 Task: Find connections with filter location Kithor with filter topic #digitalmarketingwith filter profile language French with filter current company Sartorius Stedim Biotech with filter school Awadesh Pratap Singh University, Rewa with filter industry Banking with filter service category Consulting with filter keywords title DevOps Engineer
Action: Mouse moved to (308, 202)
Screenshot: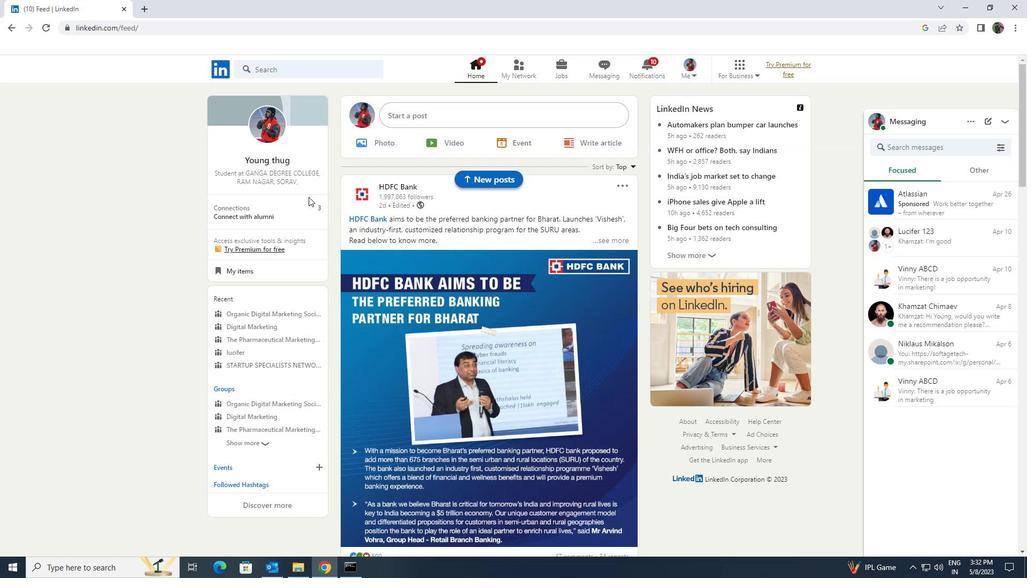 
Action: Mouse pressed left at (308, 202)
Screenshot: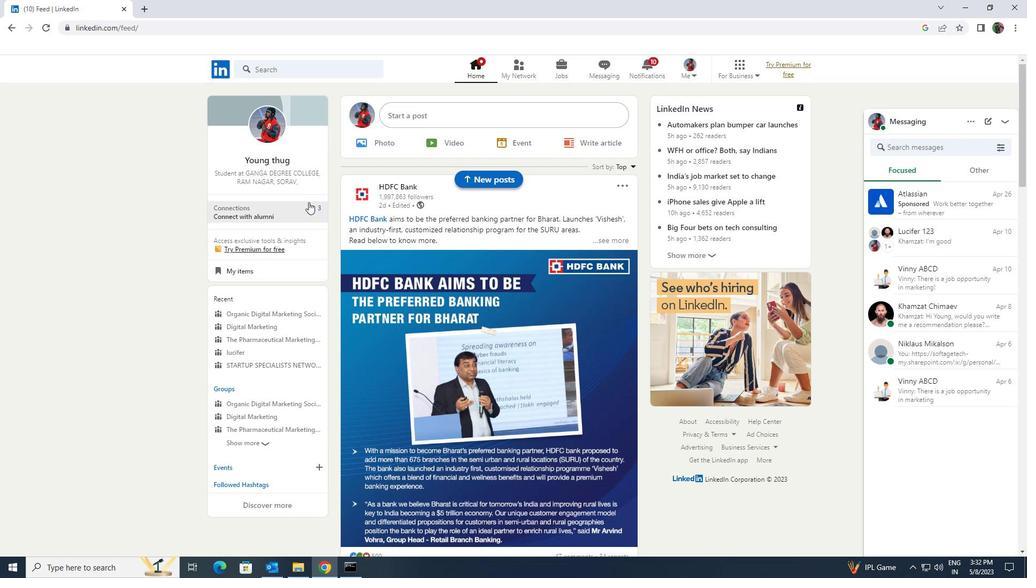
Action: Mouse moved to (320, 131)
Screenshot: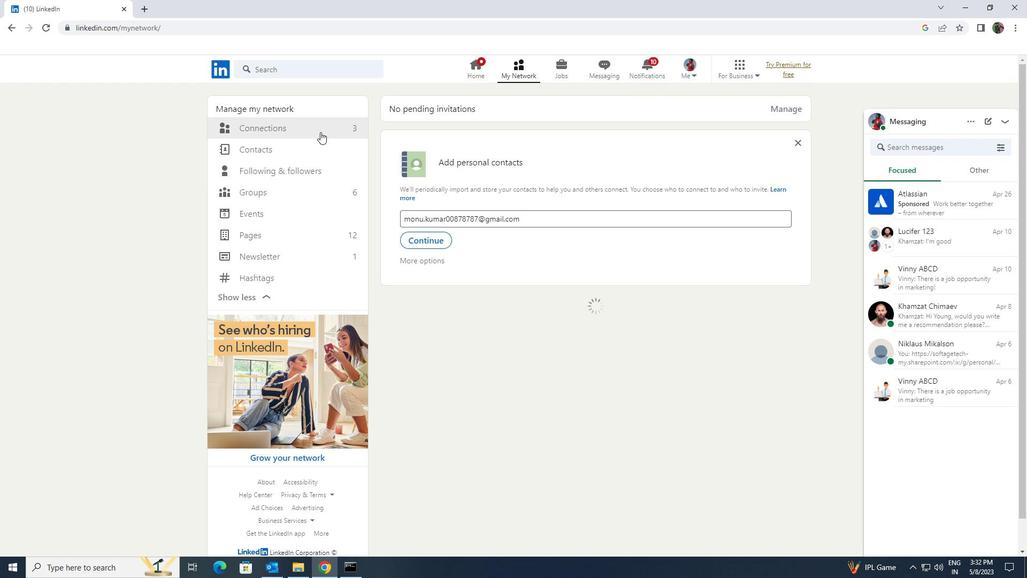 
Action: Mouse pressed left at (320, 131)
Screenshot: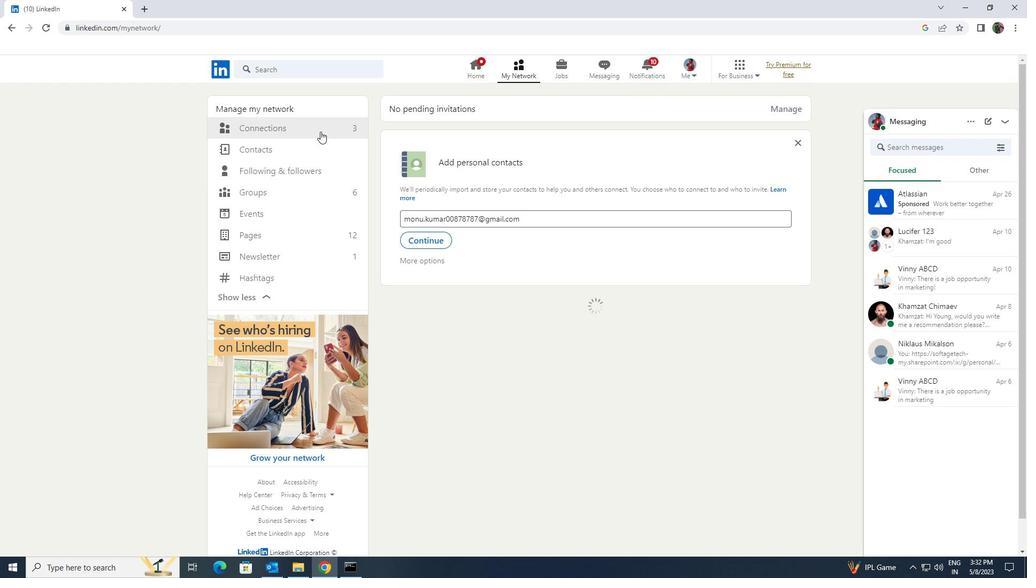
Action: Mouse moved to (574, 132)
Screenshot: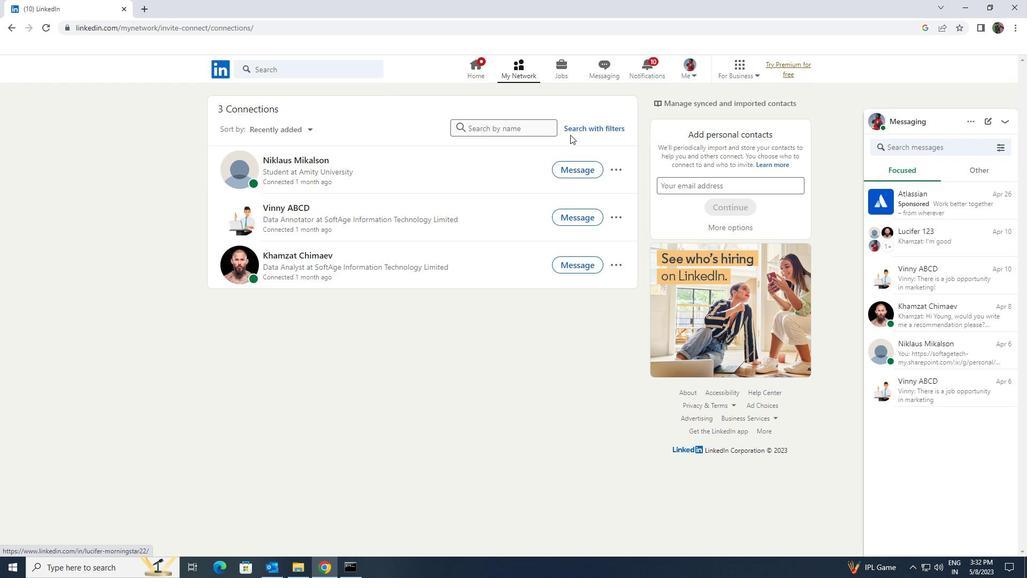 
Action: Mouse pressed left at (574, 132)
Screenshot: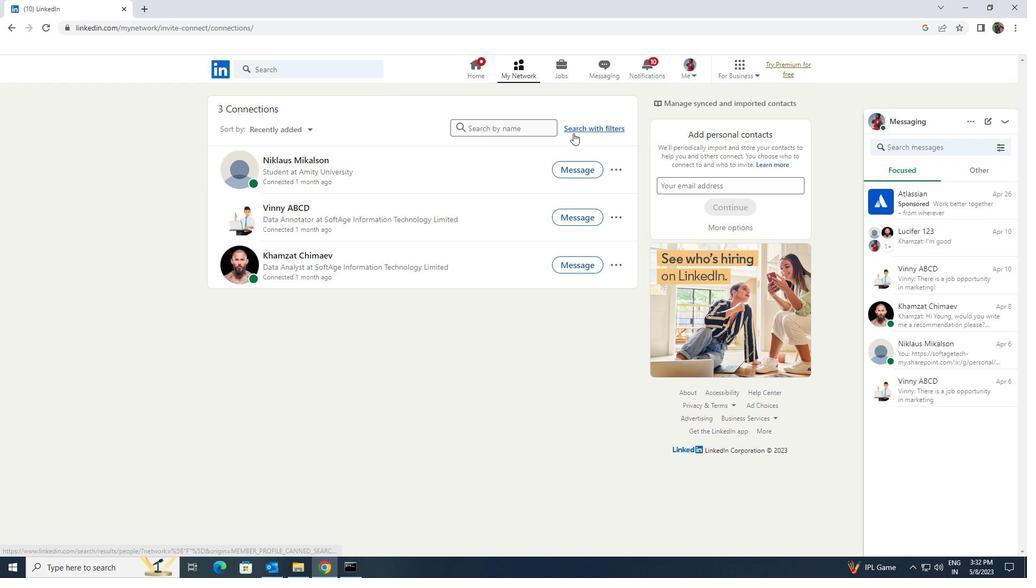 
Action: Mouse moved to (552, 99)
Screenshot: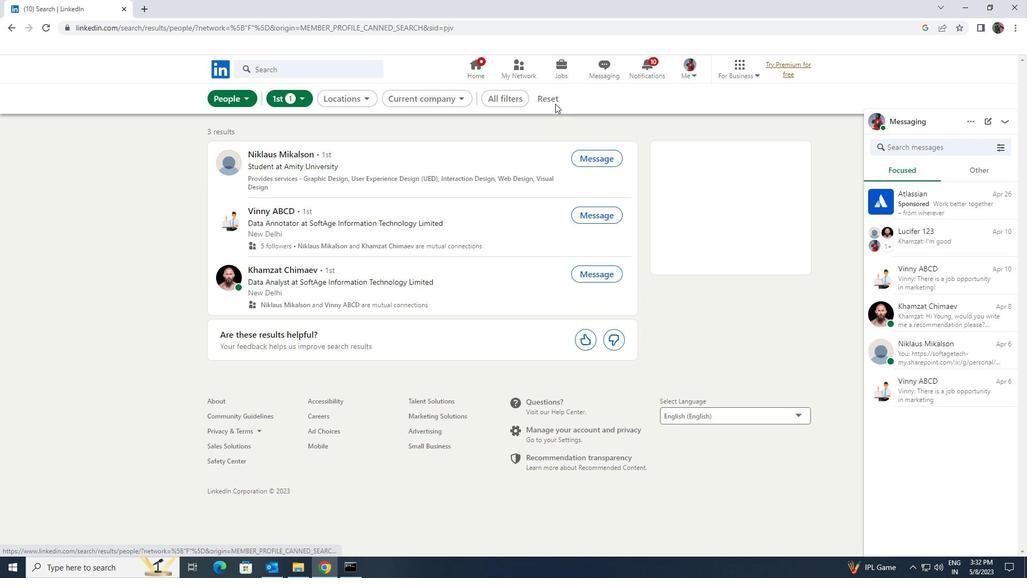 
Action: Mouse pressed left at (552, 99)
Screenshot: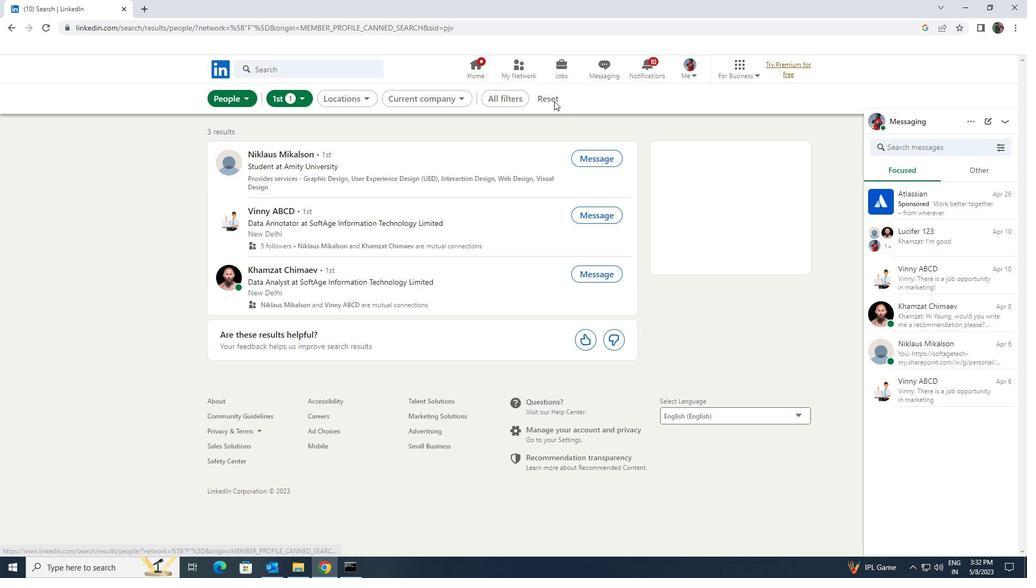 
Action: Mouse moved to (541, 102)
Screenshot: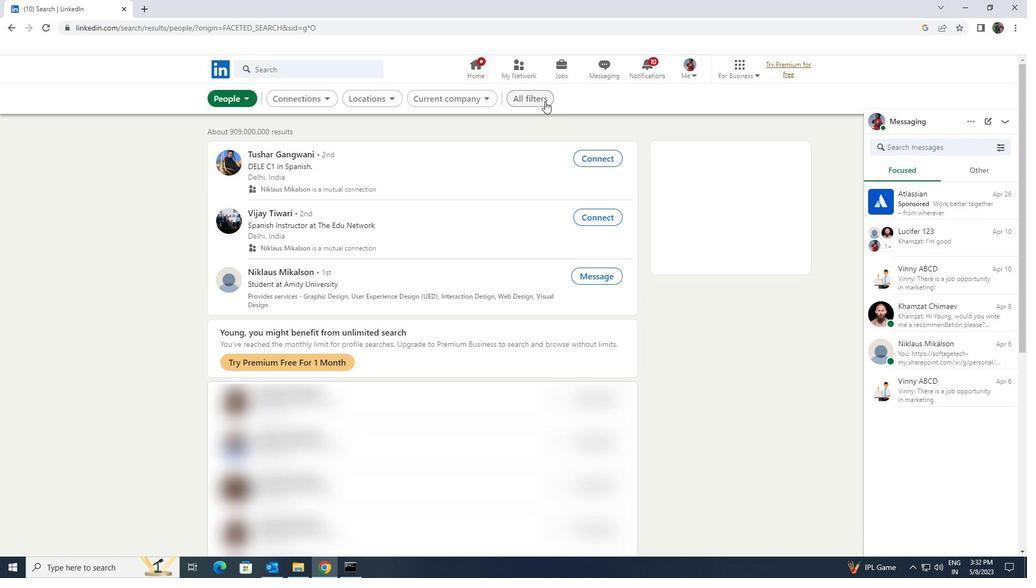 
Action: Mouse pressed left at (541, 102)
Screenshot: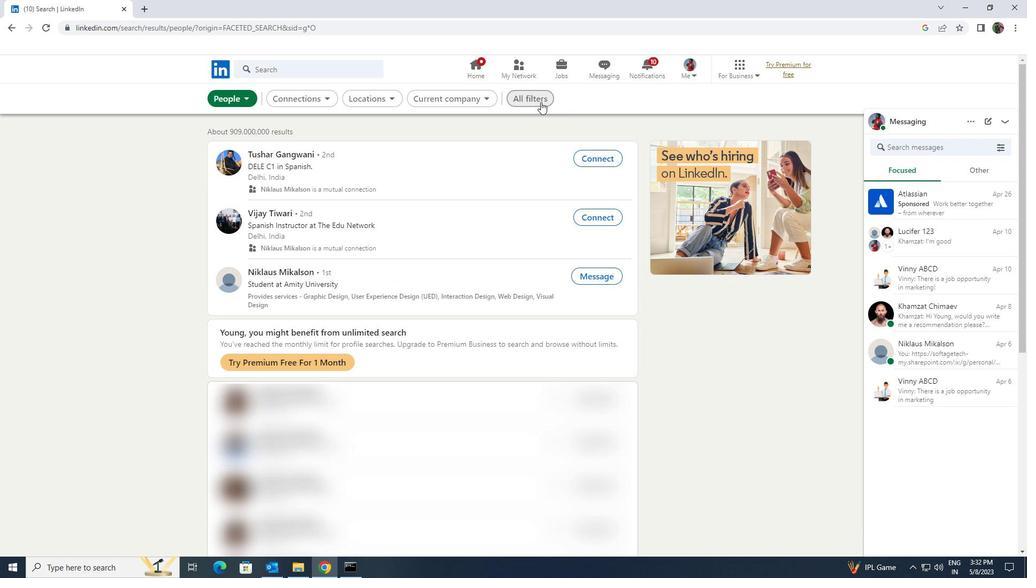 
Action: Mouse moved to (882, 418)
Screenshot: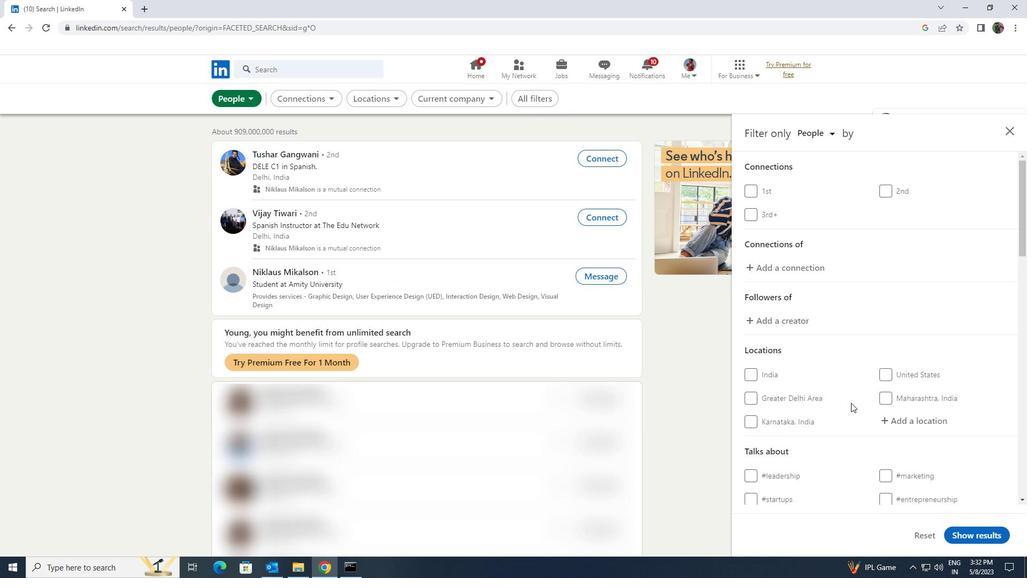 
Action: Mouse pressed left at (882, 418)
Screenshot: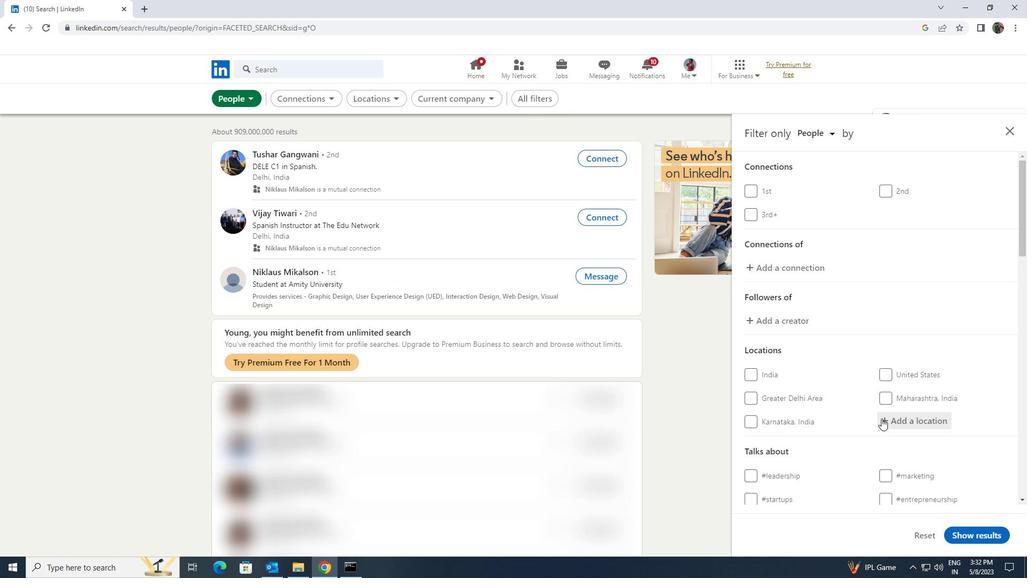 
Action: Key pressed <Key.shift>KITHOR
Screenshot: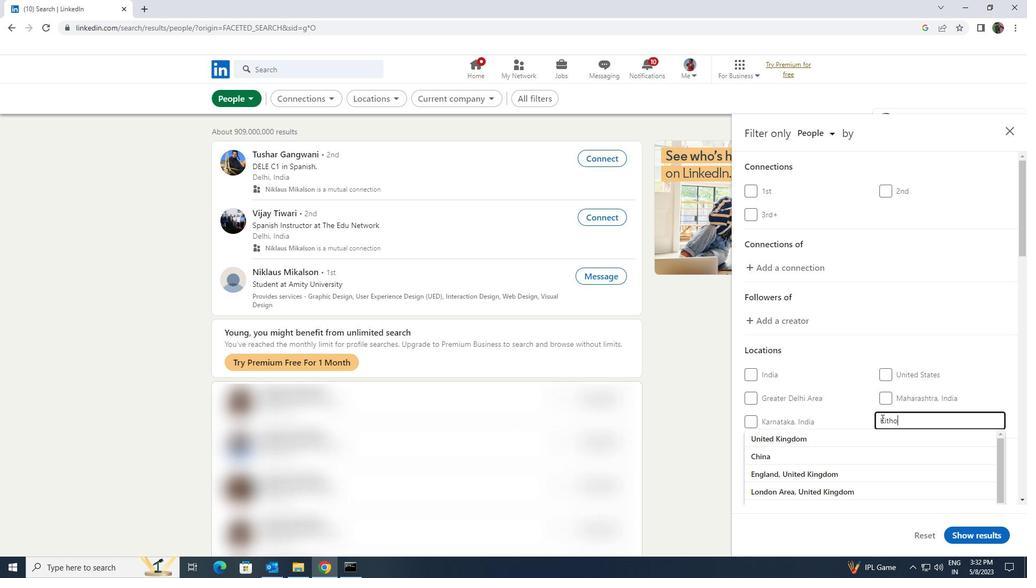 
Action: Mouse moved to (883, 418)
Screenshot: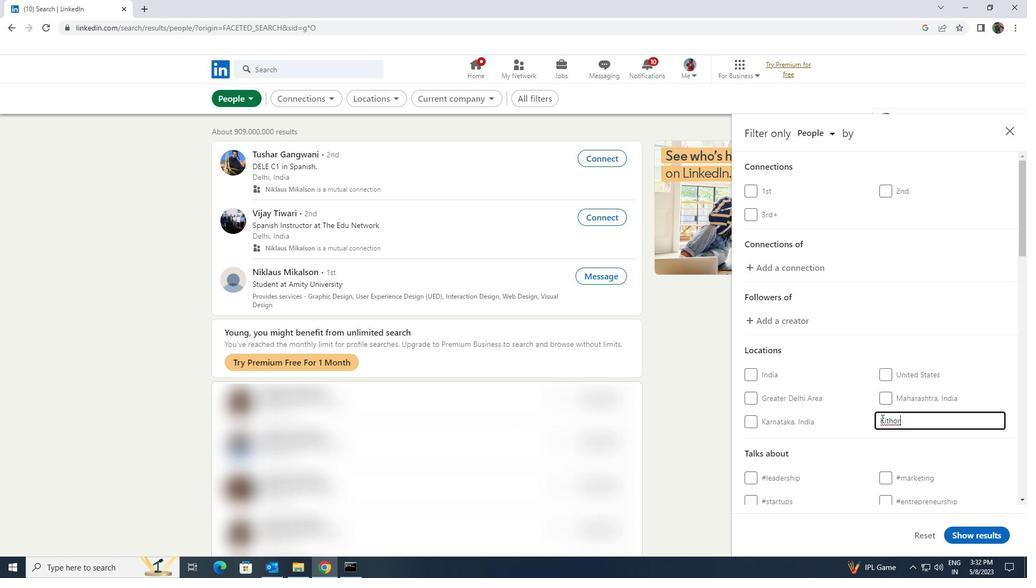 
Action: Mouse scrolled (883, 418) with delta (0, 0)
Screenshot: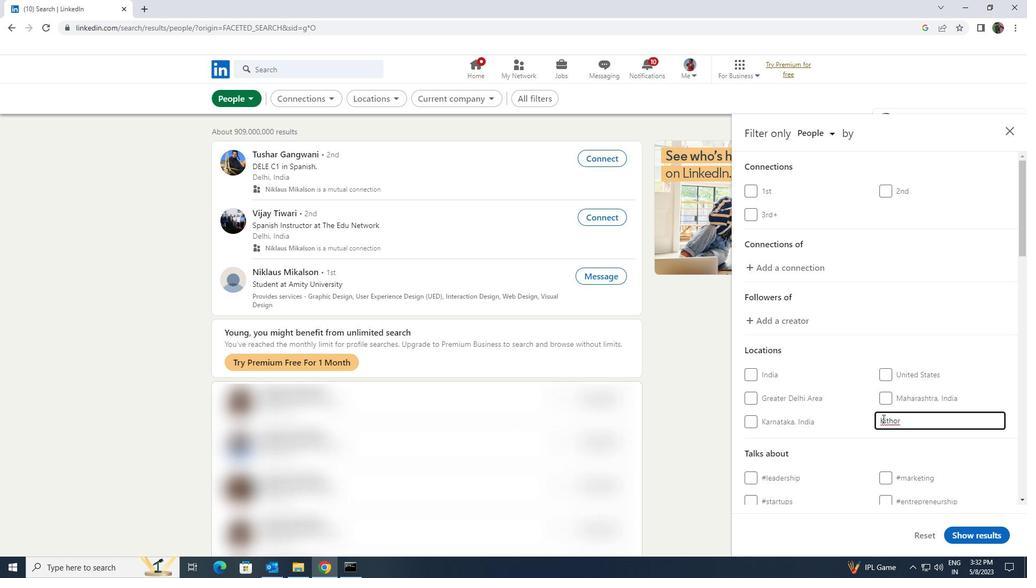 
Action: Mouse moved to (884, 418)
Screenshot: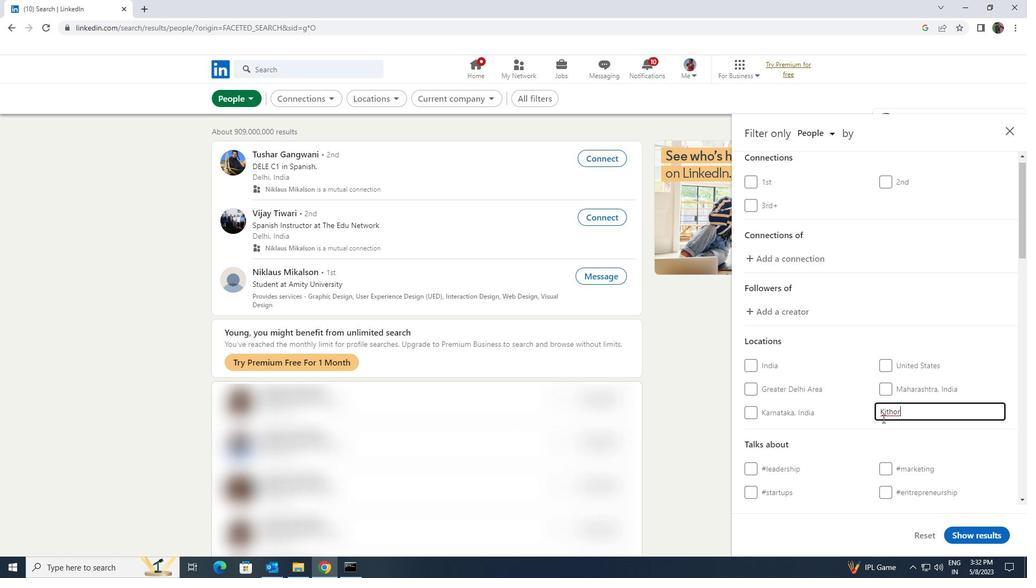 
Action: Mouse scrolled (884, 418) with delta (0, 0)
Screenshot: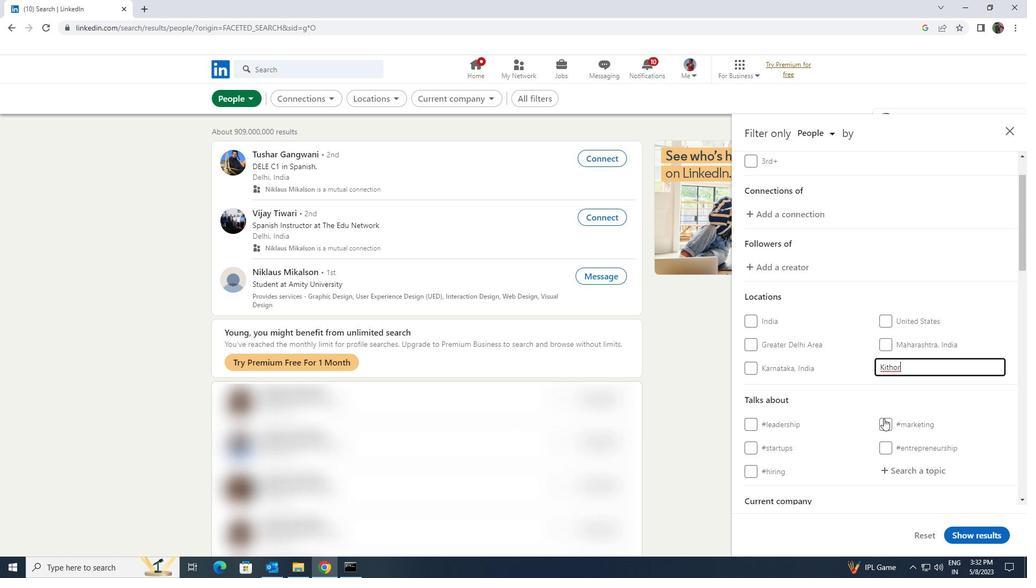 
Action: Mouse moved to (887, 423)
Screenshot: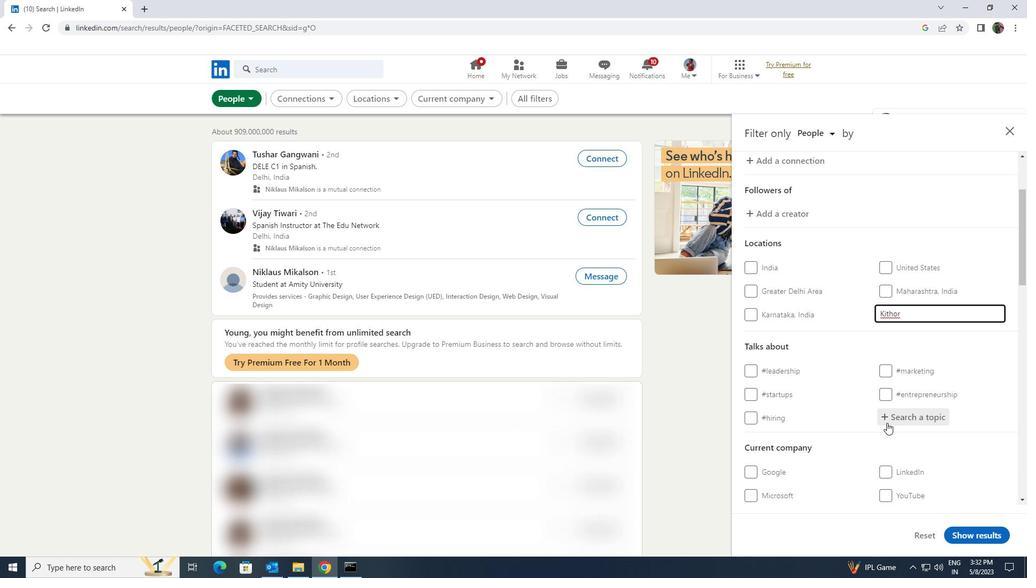 
Action: Mouse pressed left at (887, 423)
Screenshot: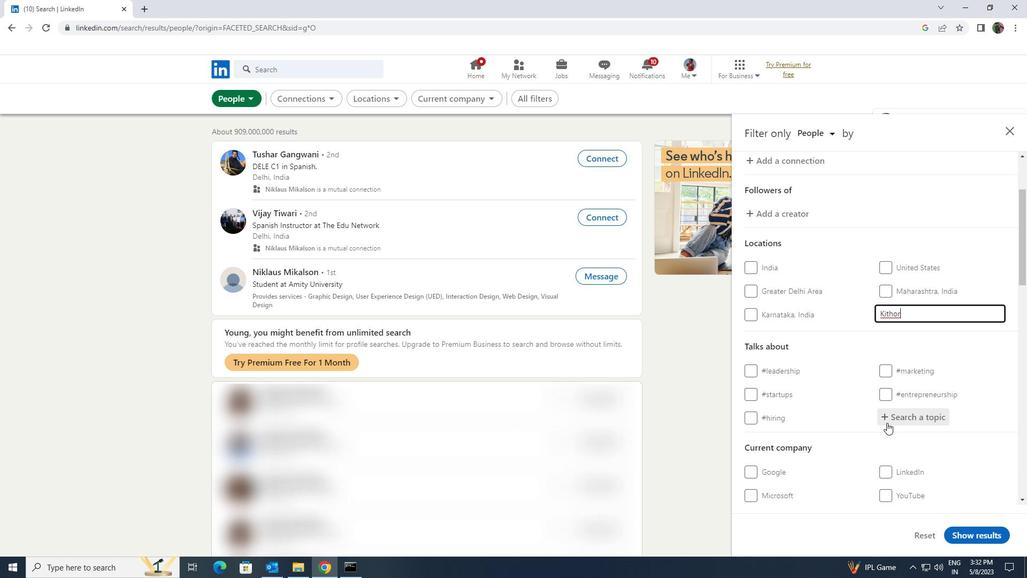 
Action: Key pressed <Key.shift>DIGITALMARKETING
Screenshot: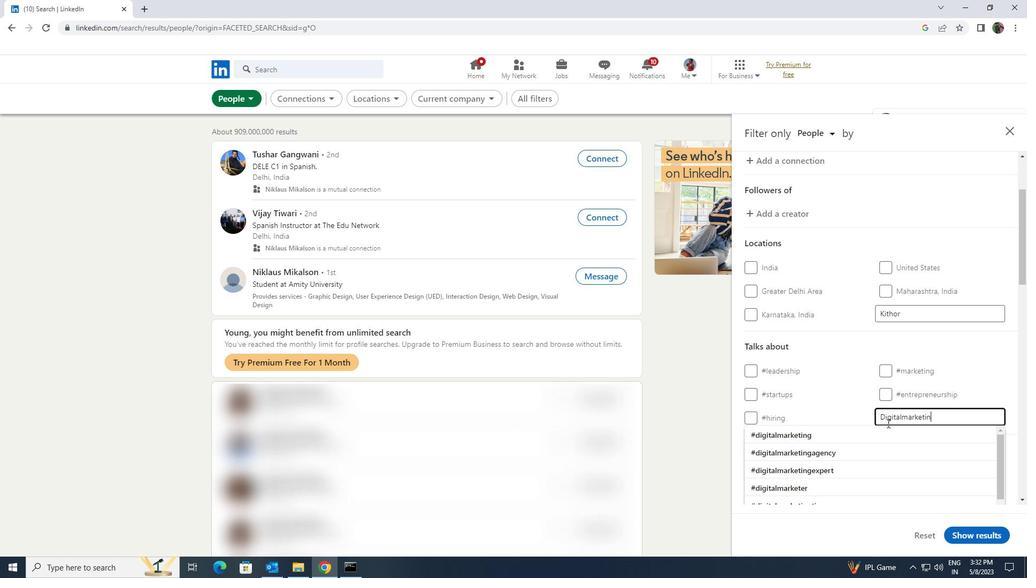
Action: Mouse moved to (887, 432)
Screenshot: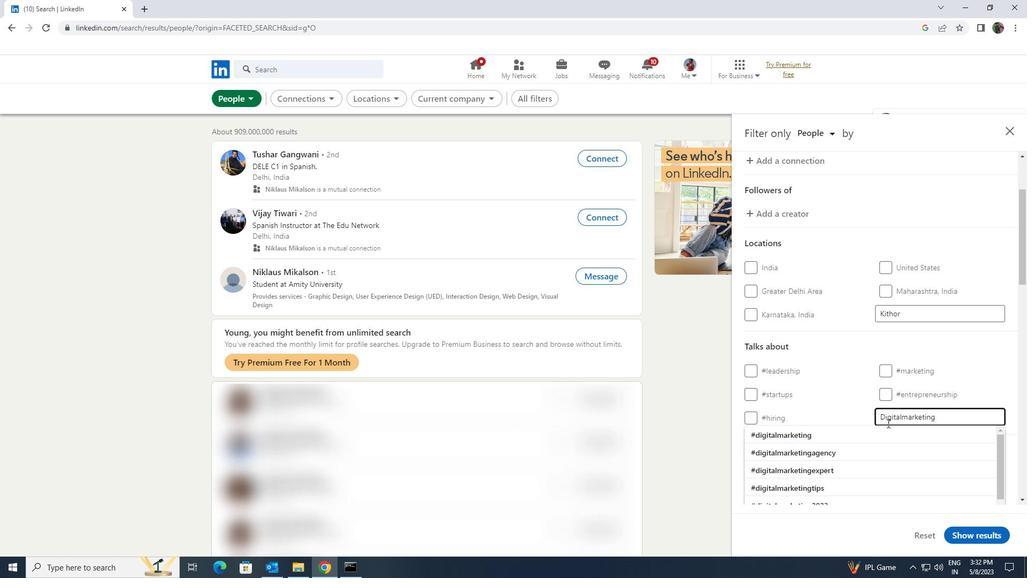 
Action: Mouse pressed left at (887, 432)
Screenshot: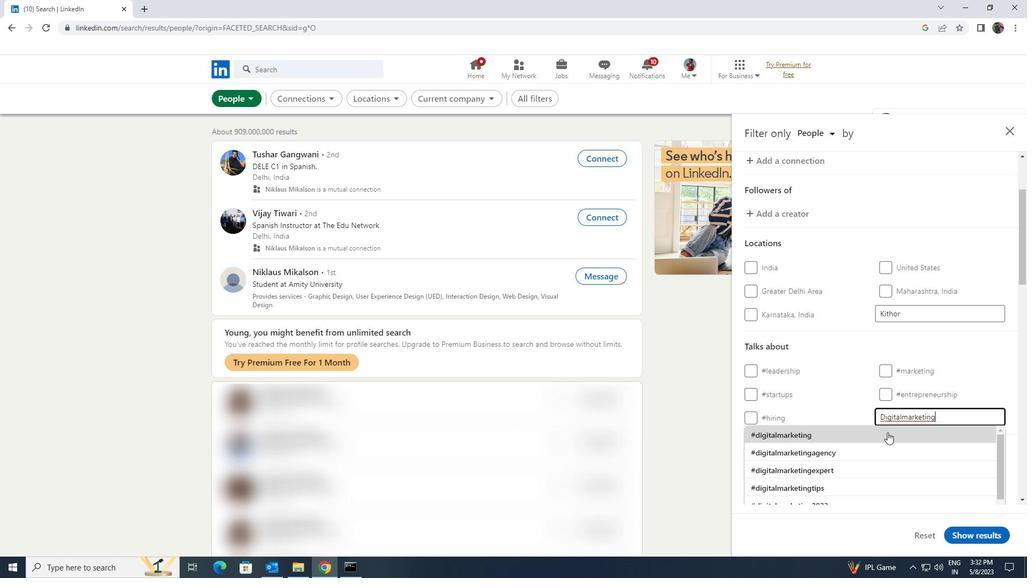 
Action: Mouse moved to (887, 432)
Screenshot: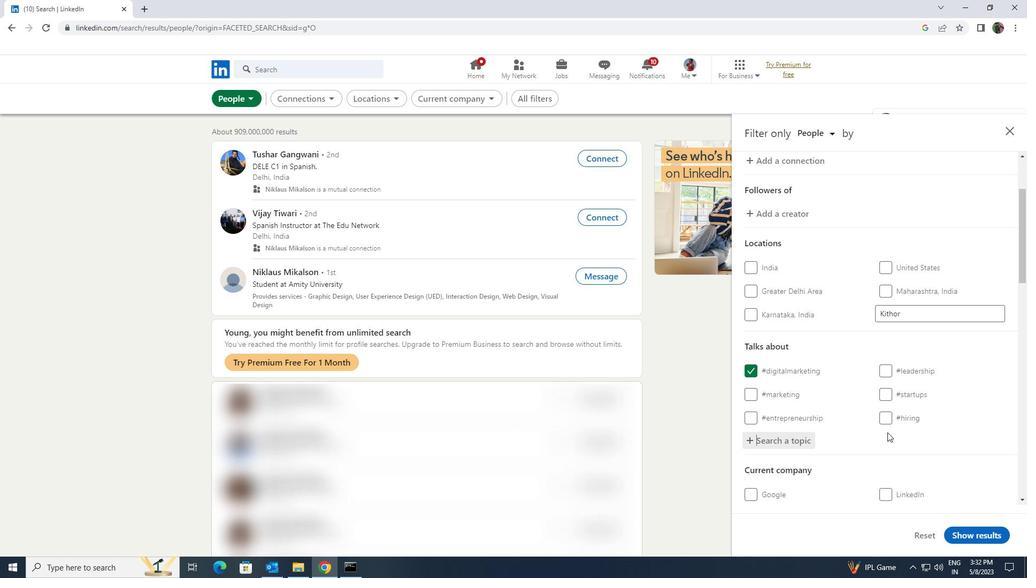 
Action: Mouse scrolled (887, 431) with delta (0, 0)
Screenshot: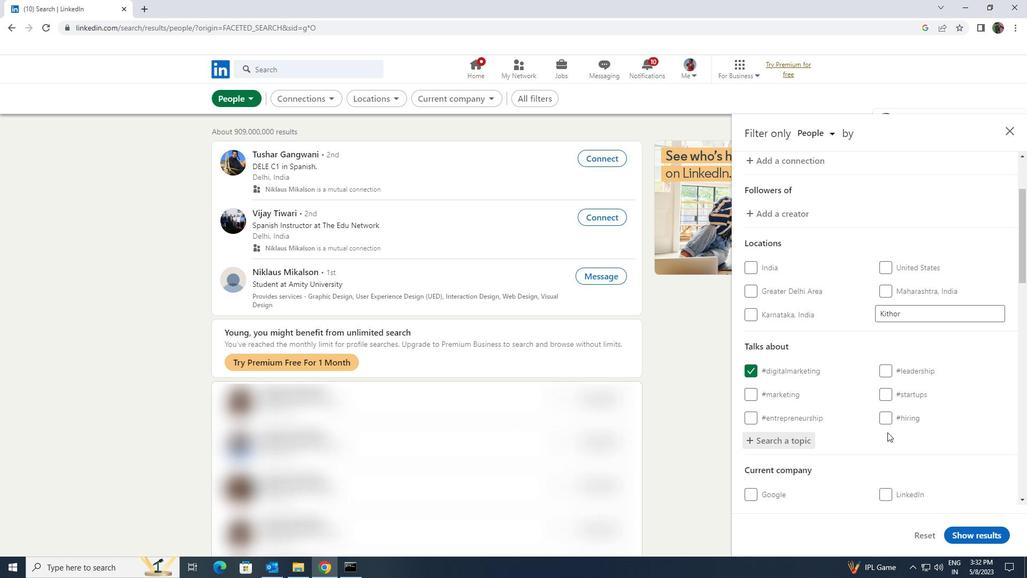 
Action: Mouse scrolled (887, 431) with delta (0, 0)
Screenshot: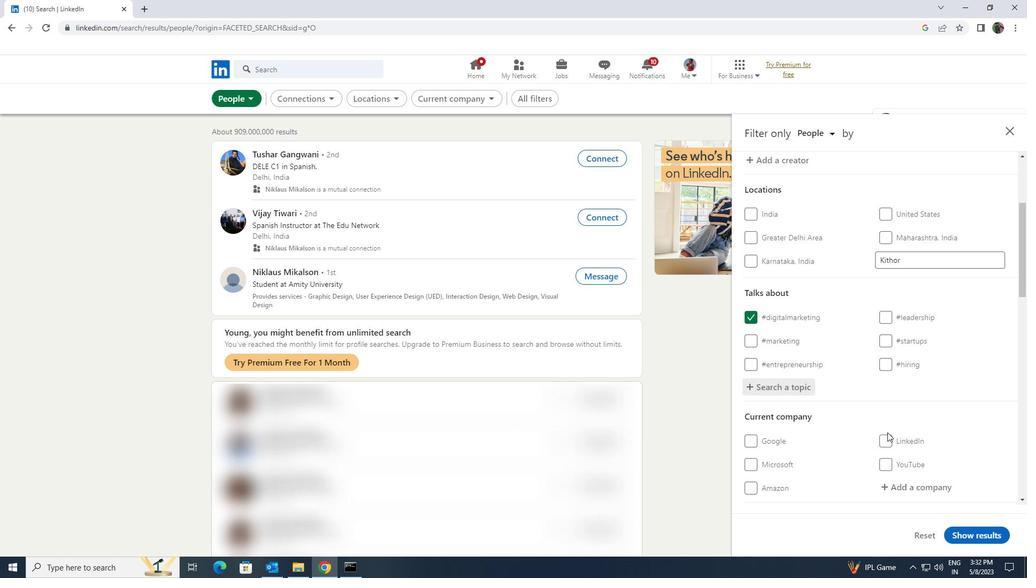 
Action: Mouse scrolled (887, 431) with delta (0, 0)
Screenshot: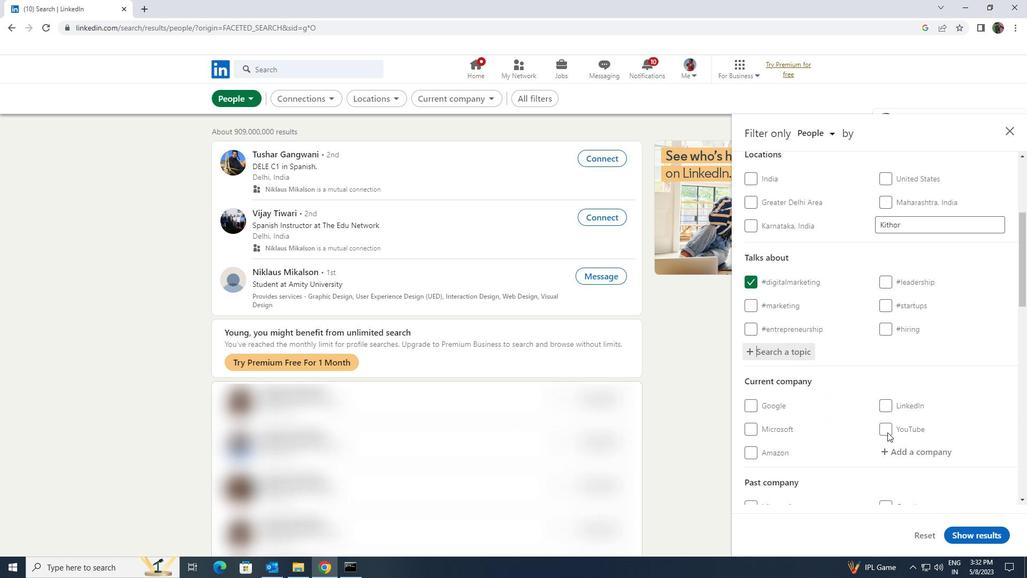 
Action: Mouse scrolled (887, 431) with delta (0, 0)
Screenshot: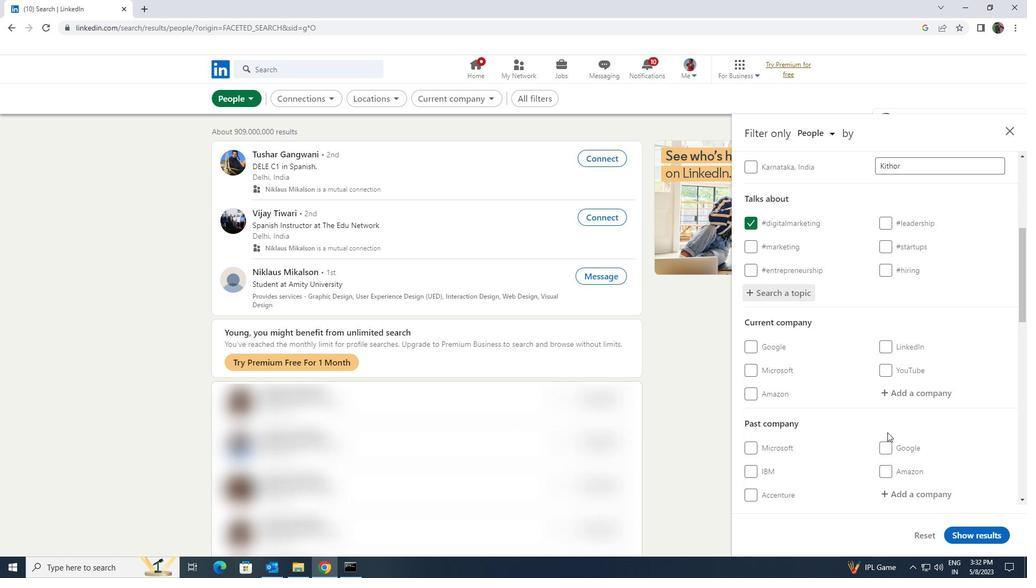 
Action: Mouse scrolled (887, 431) with delta (0, 0)
Screenshot: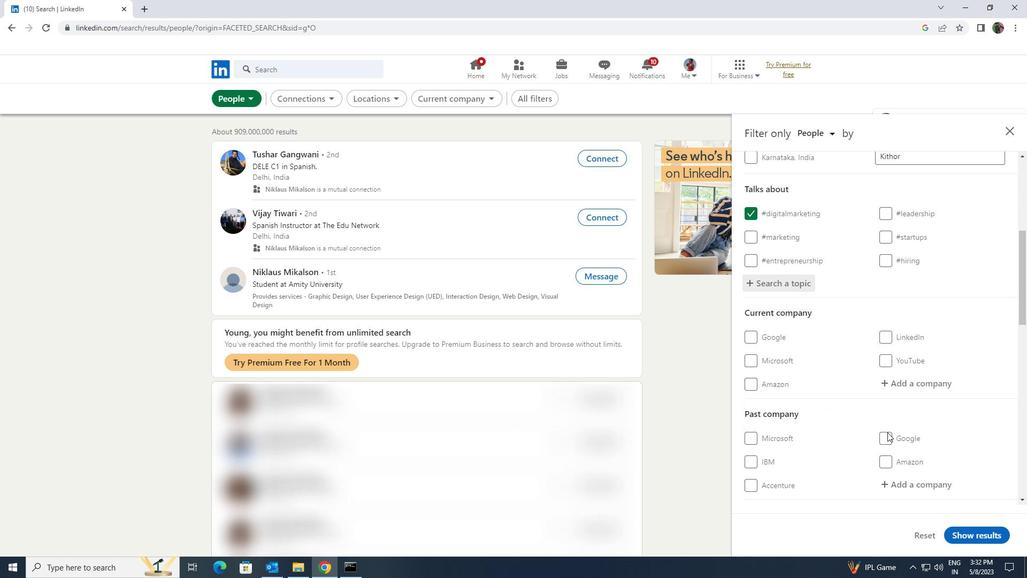 
Action: Mouse scrolled (887, 431) with delta (0, 0)
Screenshot: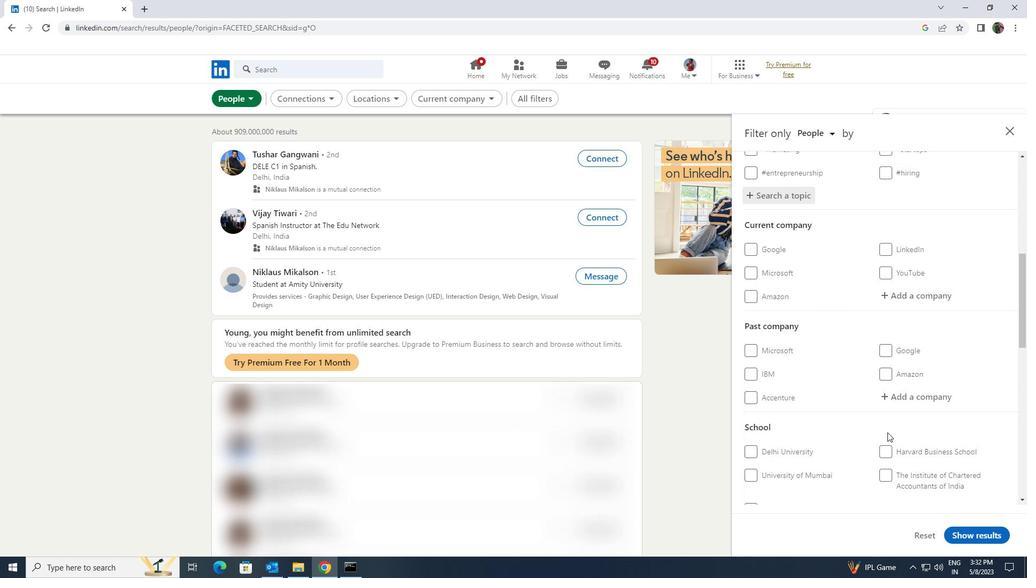 
Action: Mouse scrolled (887, 431) with delta (0, 0)
Screenshot: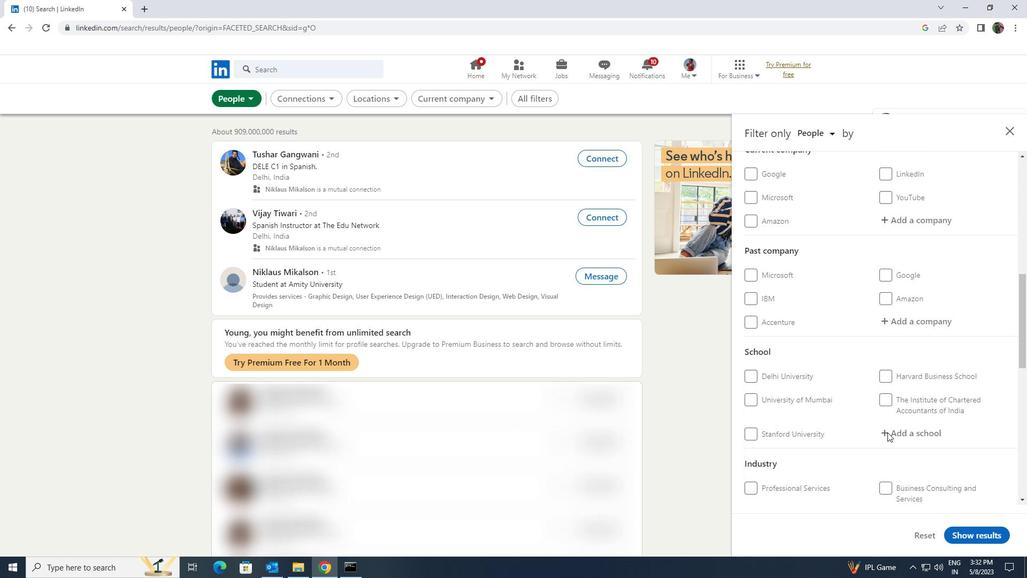 
Action: Mouse moved to (889, 432)
Screenshot: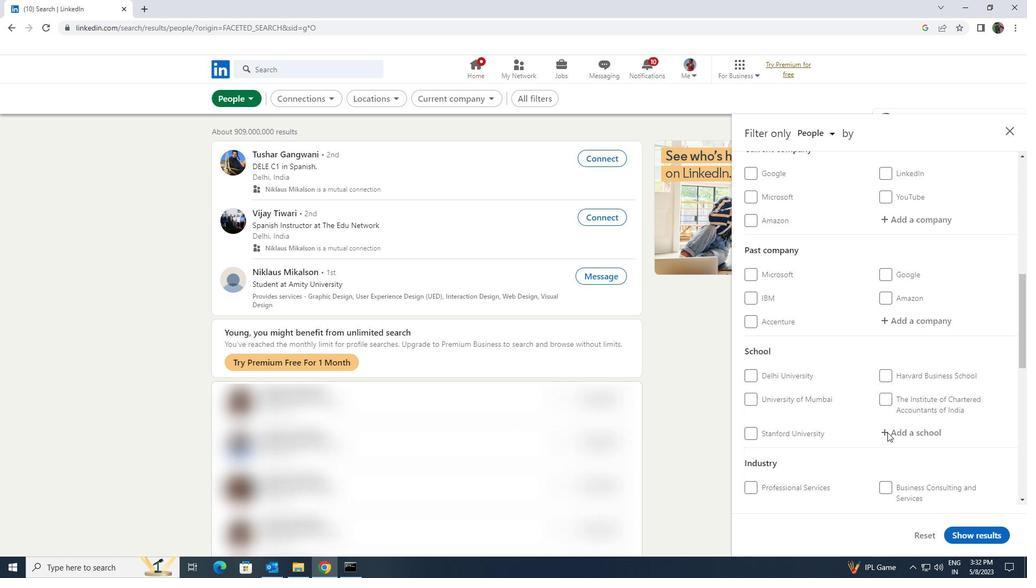 
Action: Mouse scrolled (889, 432) with delta (0, 0)
Screenshot: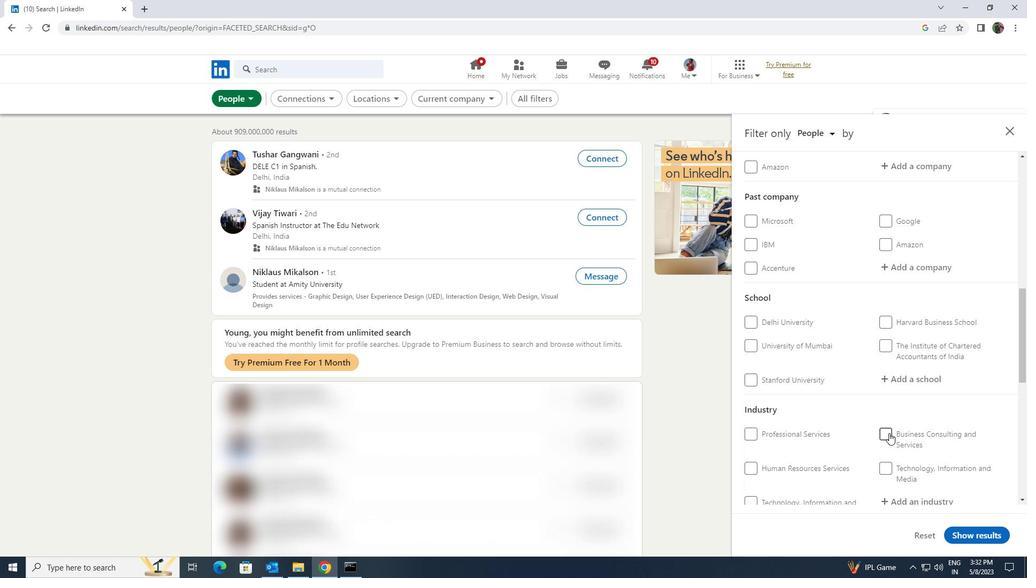 
Action: Mouse scrolled (889, 432) with delta (0, 0)
Screenshot: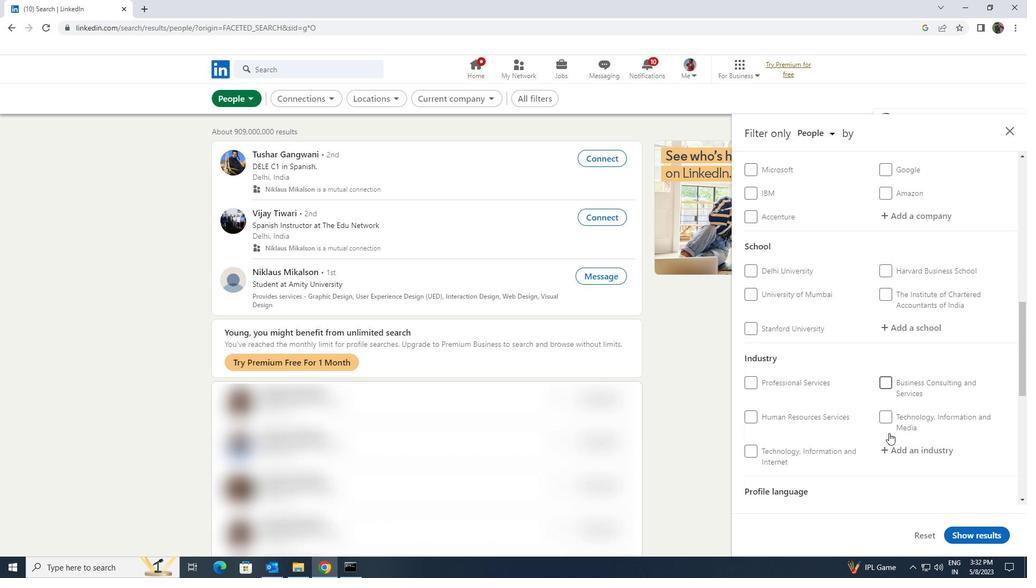 
Action: Mouse moved to (885, 464)
Screenshot: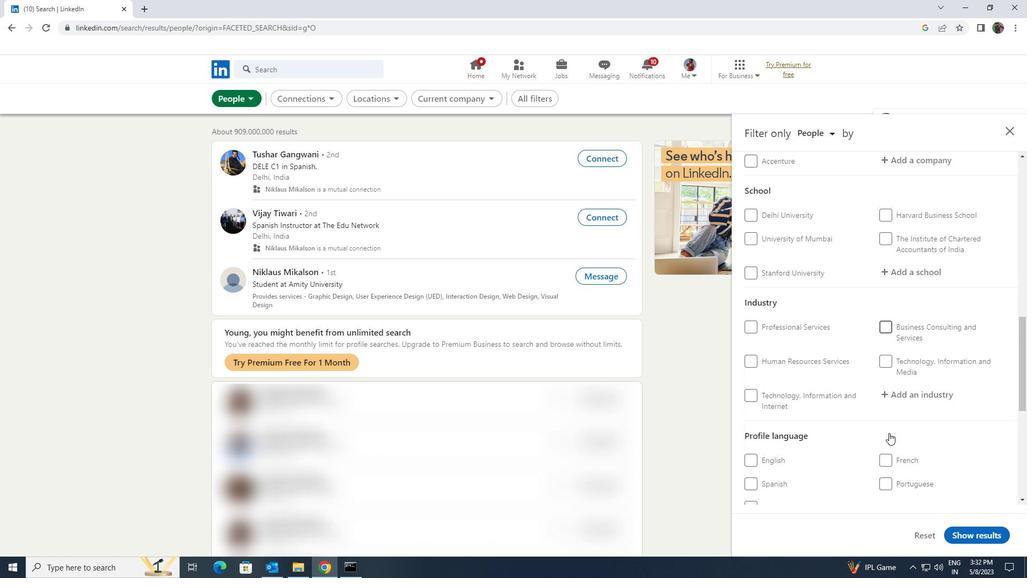 
Action: Mouse pressed left at (885, 464)
Screenshot: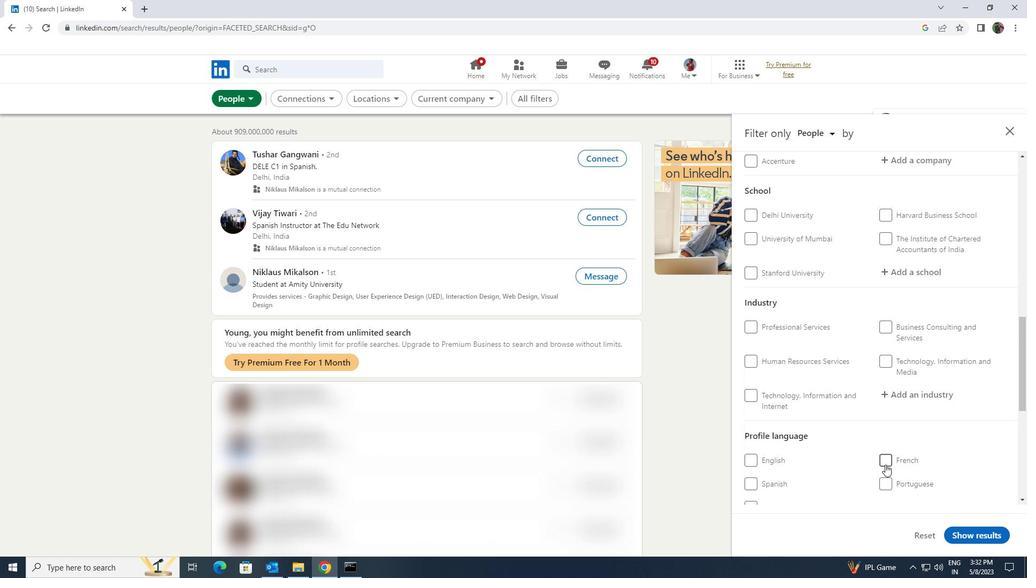 
Action: Mouse scrolled (885, 465) with delta (0, 0)
Screenshot: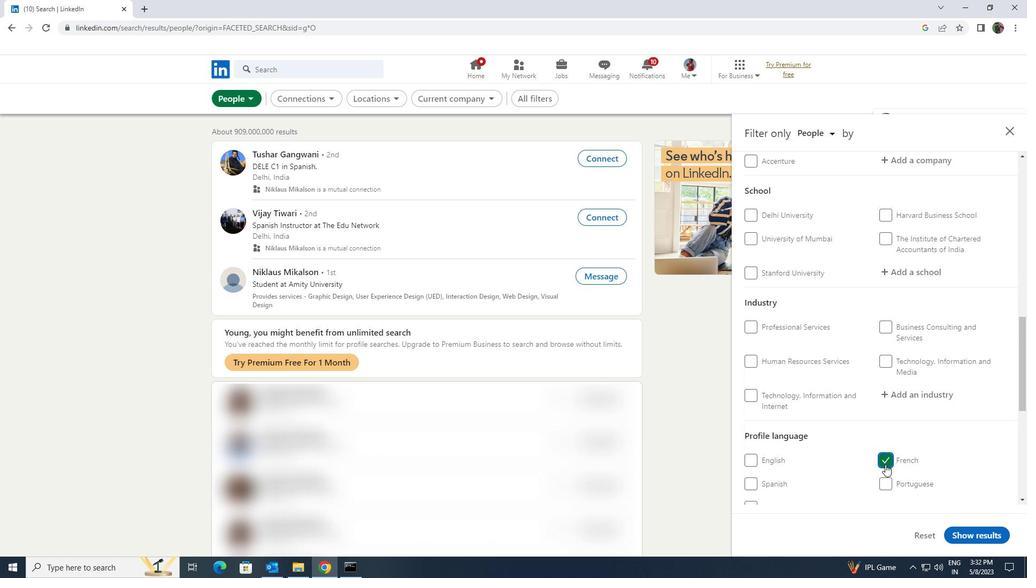 
Action: Mouse scrolled (885, 465) with delta (0, 0)
Screenshot: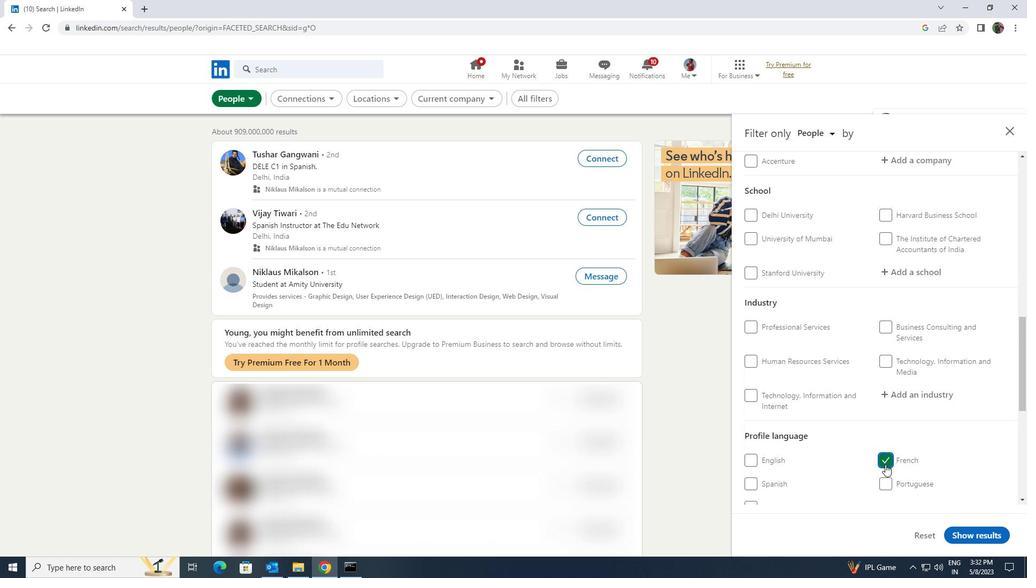 
Action: Mouse scrolled (885, 465) with delta (0, 0)
Screenshot: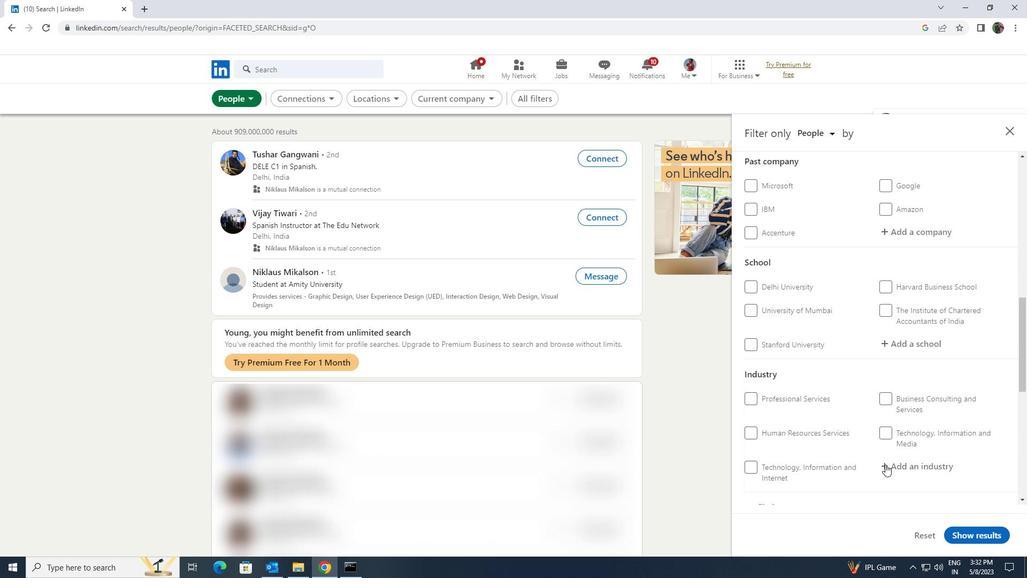 
Action: Mouse scrolled (885, 465) with delta (0, 0)
Screenshot: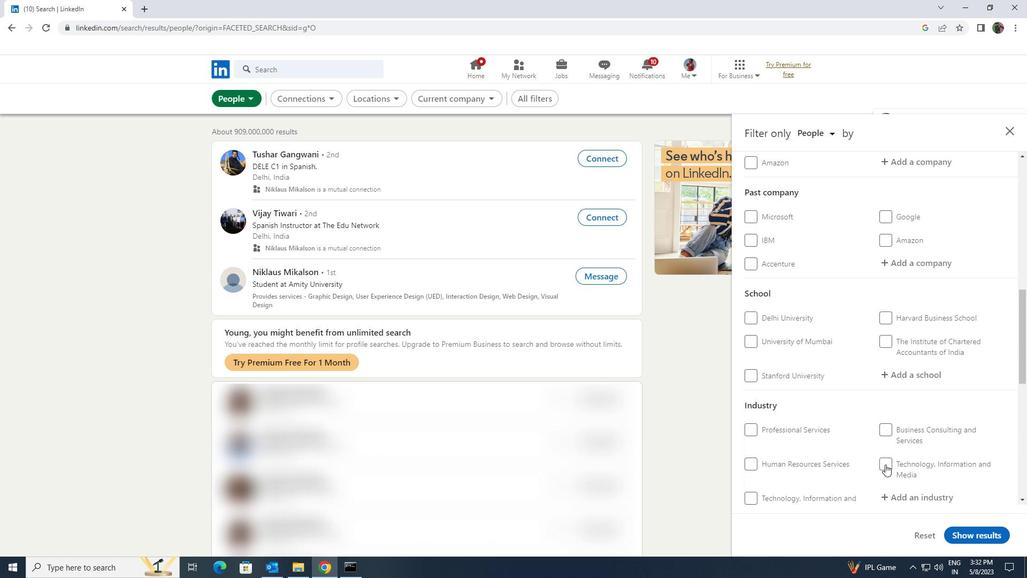 
Action: Mouse scrolled (885, 465) with delta (0, 0)
Screenshot: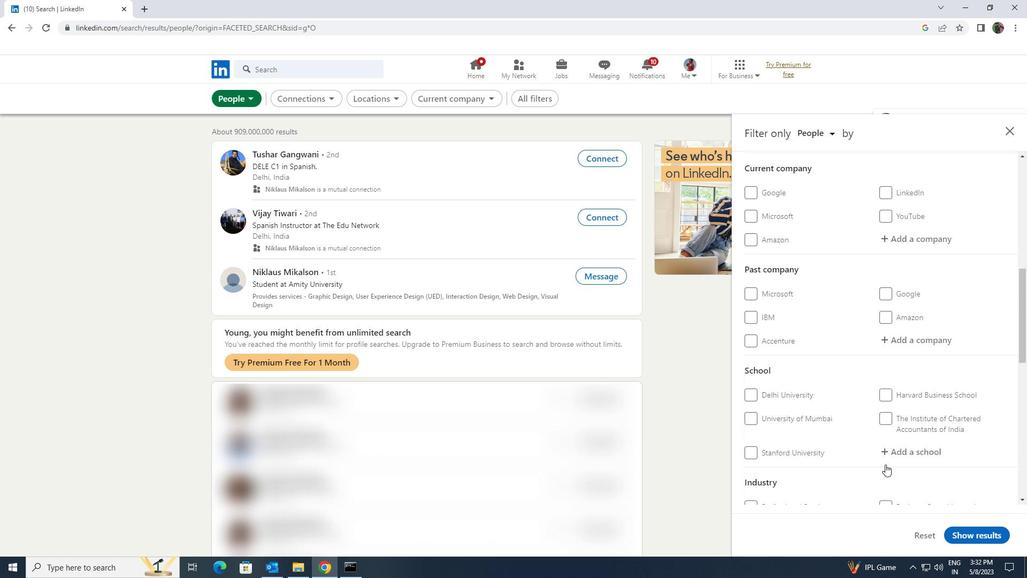 
Action: Mouse scrolled (885, 465) with delta (0, 0)
Screenshot: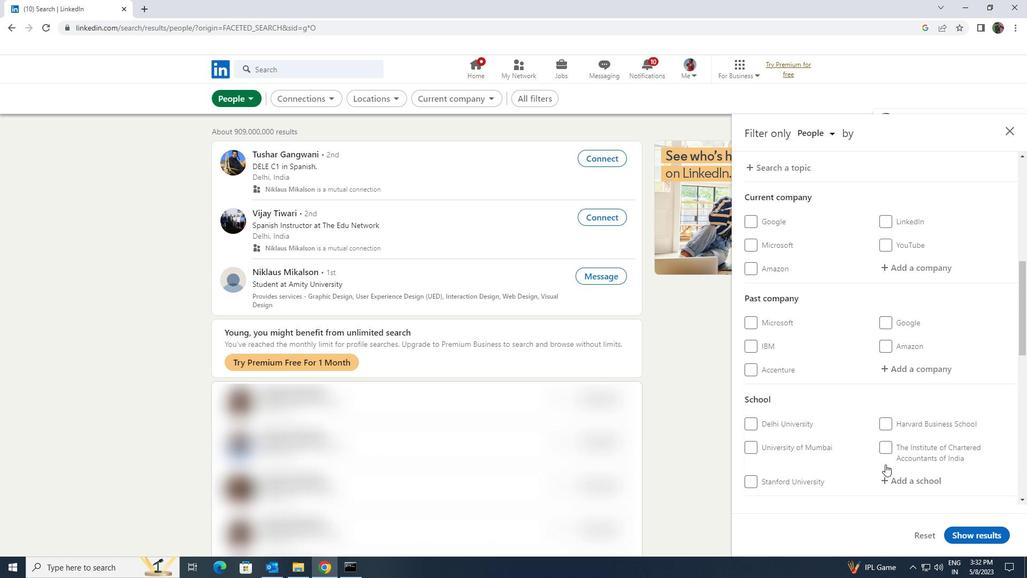 
Action: Mouse scrolled (885, 465) with delta (0, 0)
Screenshot: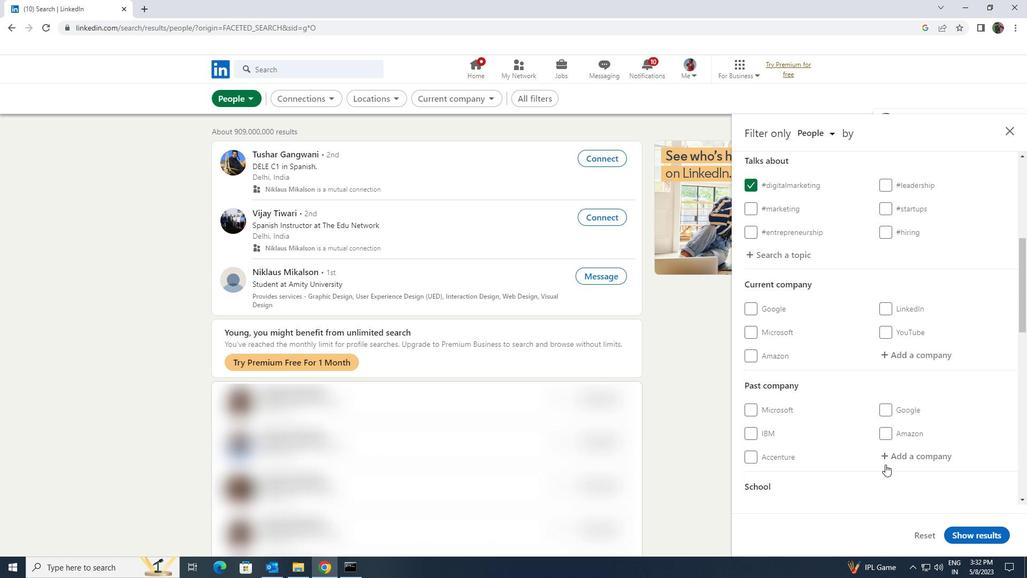 
Action: Mouse moved to (889, 439)
Screenshot: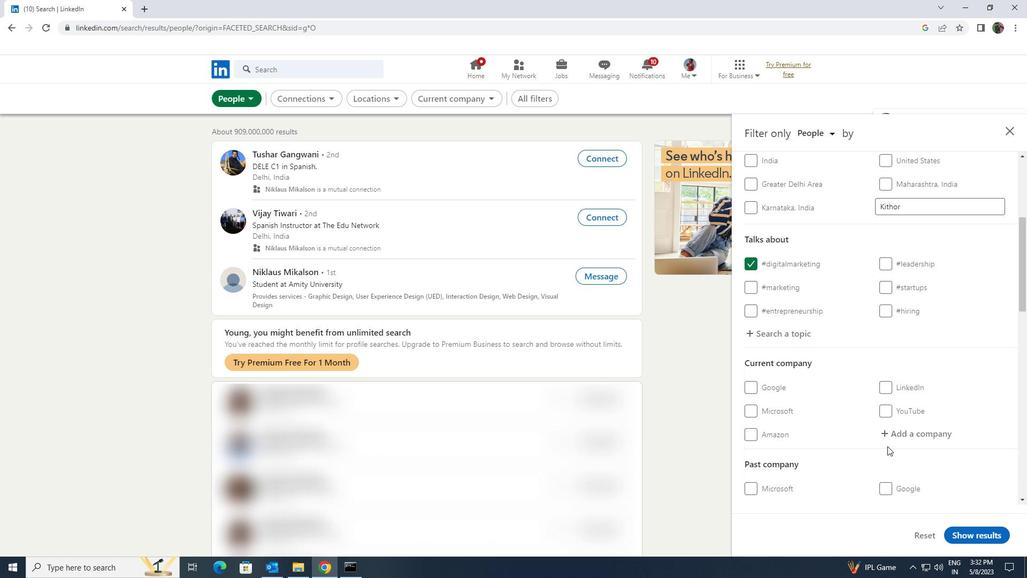 
Action: Mouse pressed left at (889, 439)
Screenshot: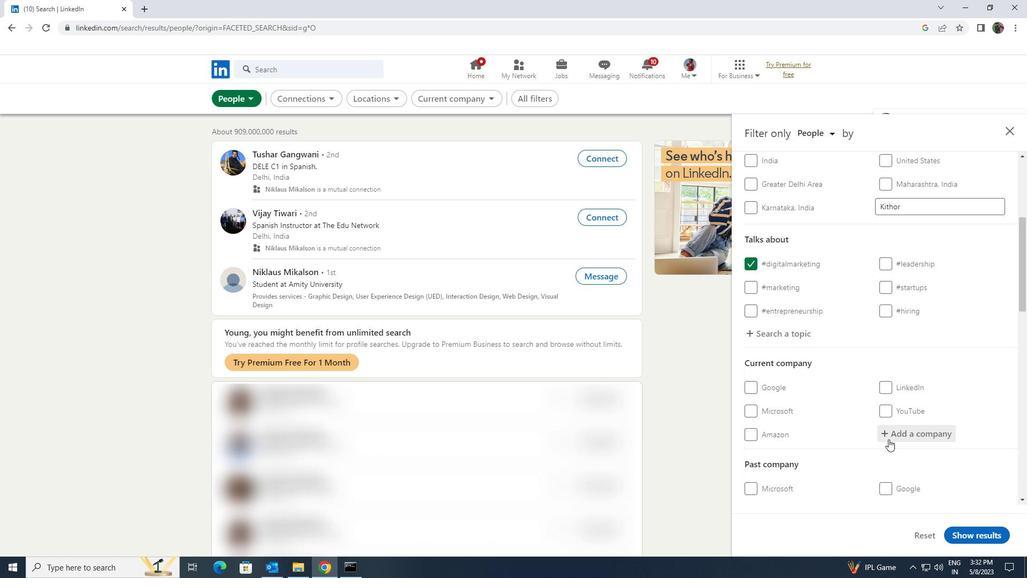 
Action: Key pressed <Key.shift><Key.shift><Key.shift><Key.shift><Key.shift><Key.shift><Key.shift><Key.shift>SARTORIUS
Screenshot: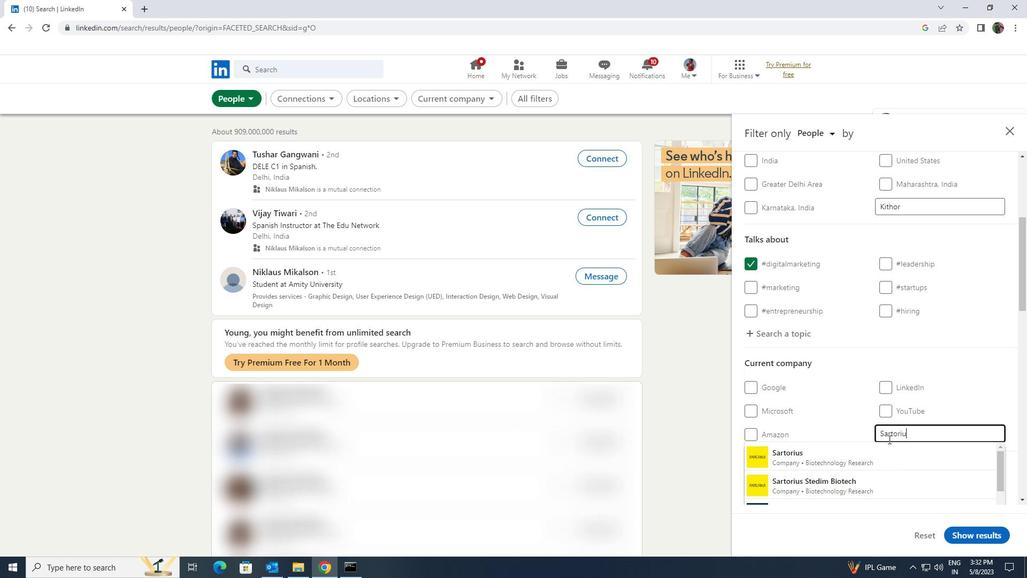 
Action: Mouse moved to (885, 472)
Screenshot: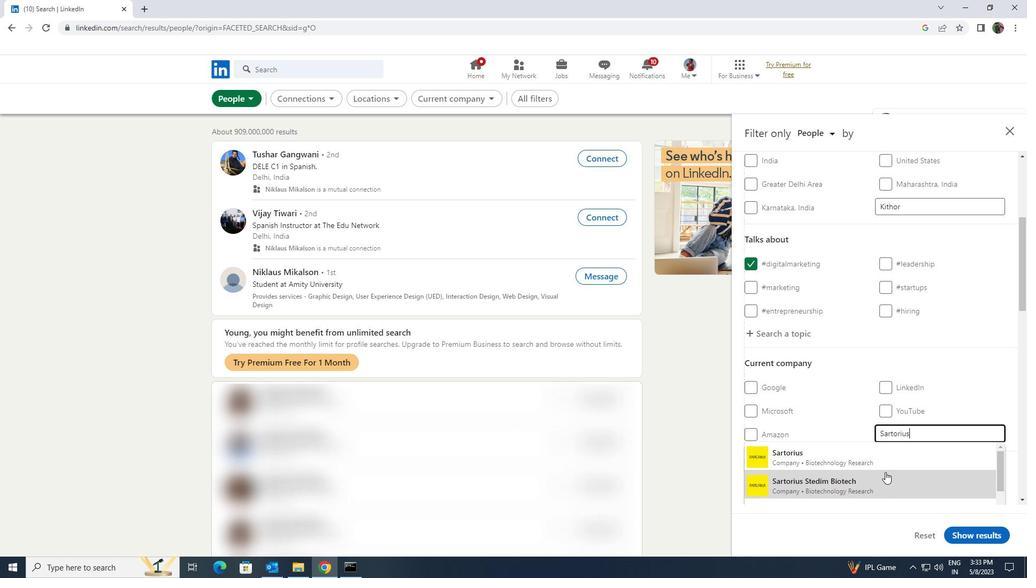 
Action: Mouse pressed left at (885, 472)
Screenshot: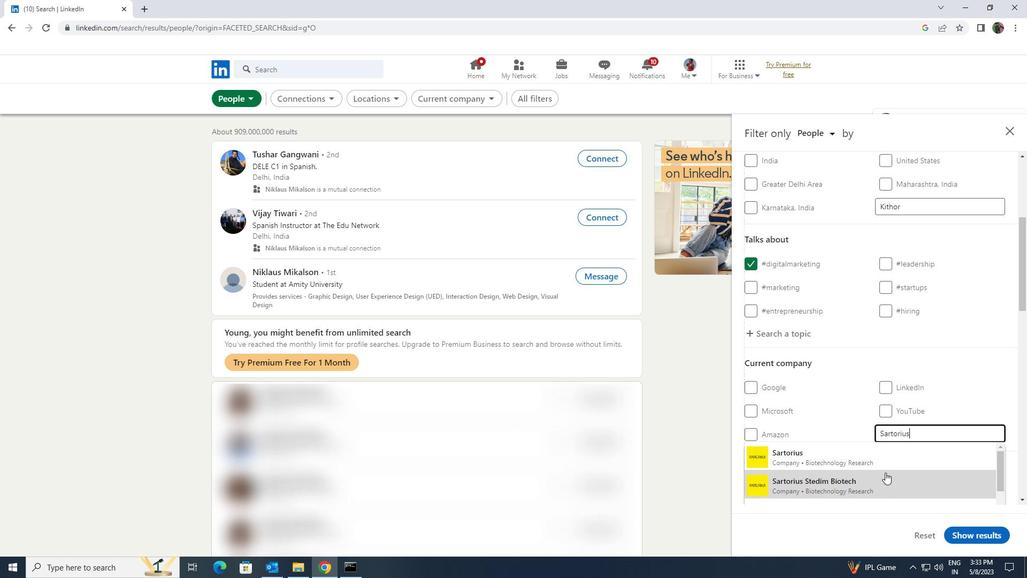 
Action: Mouse moved to (885, 456)
Screenshot: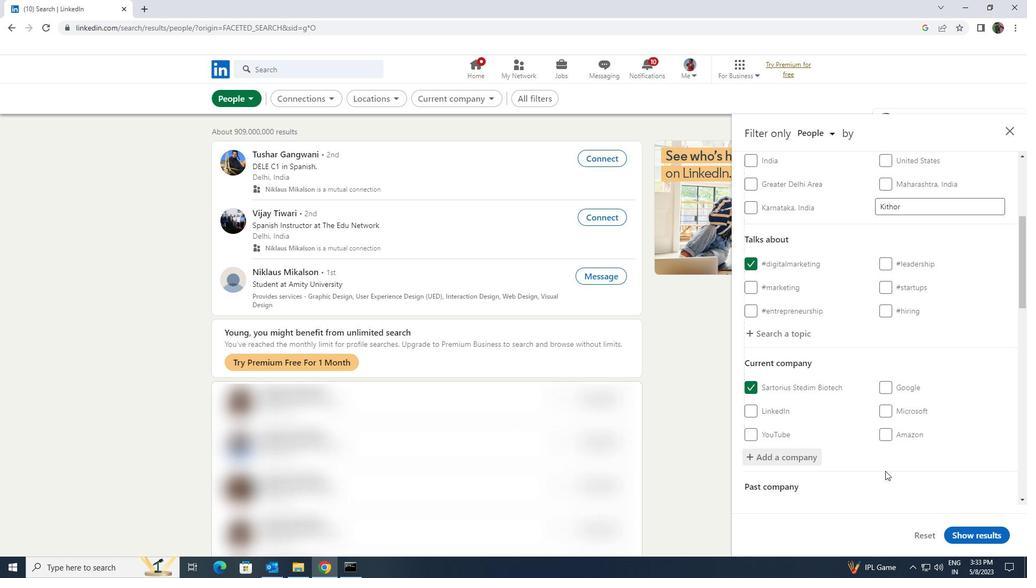 
Action: Mouse scrolled (885, 456) with delta (0, 0)
Screenshot: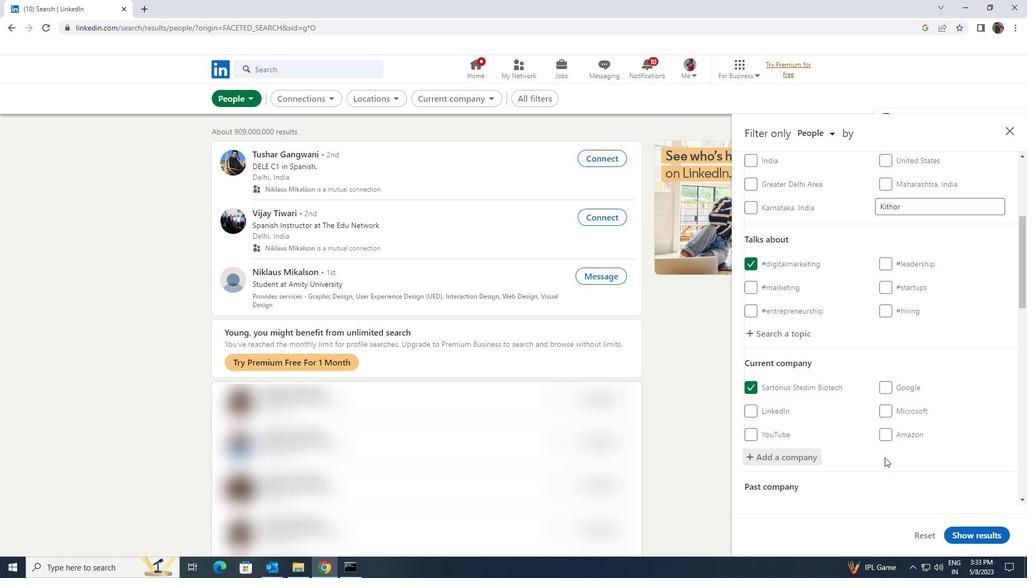 
Action: Mouse moved to (885, 456)
Screenshot: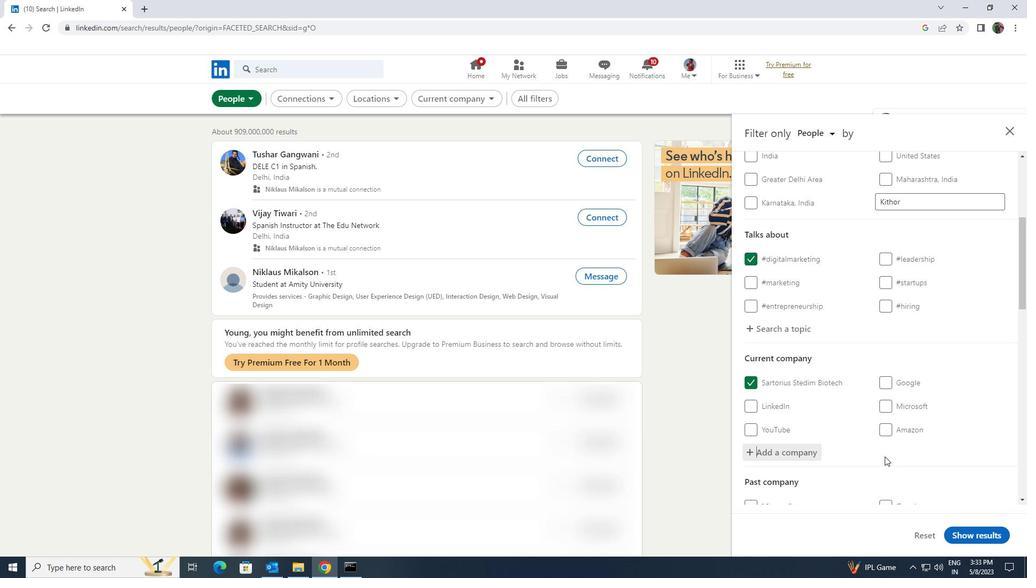 
Action: Mouse scrolled (885, 455) with delta (0, 0)
Screenshot: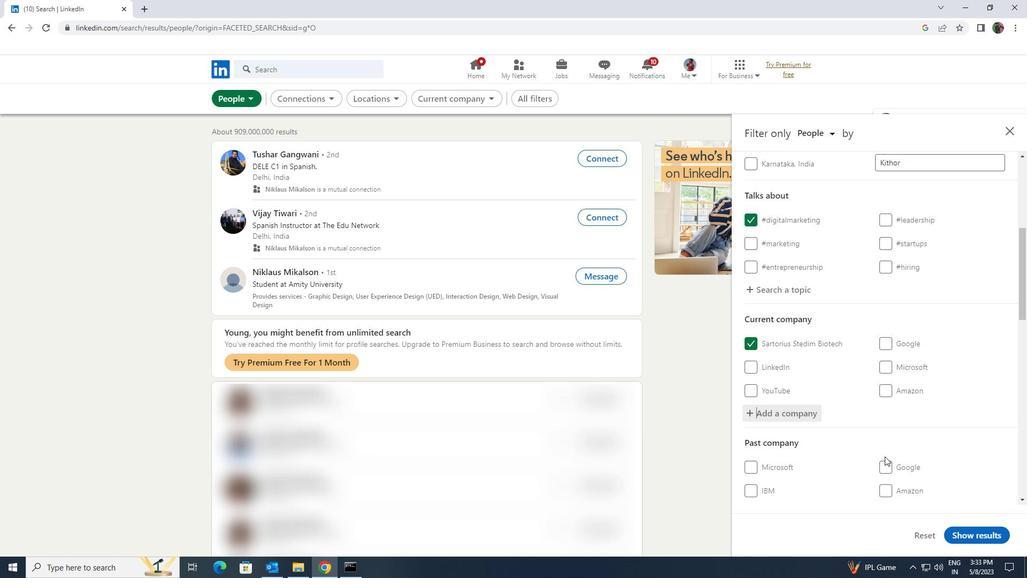 
Action: Mouse scrolled (885, 455) with delta (0, 0)
Screenshot: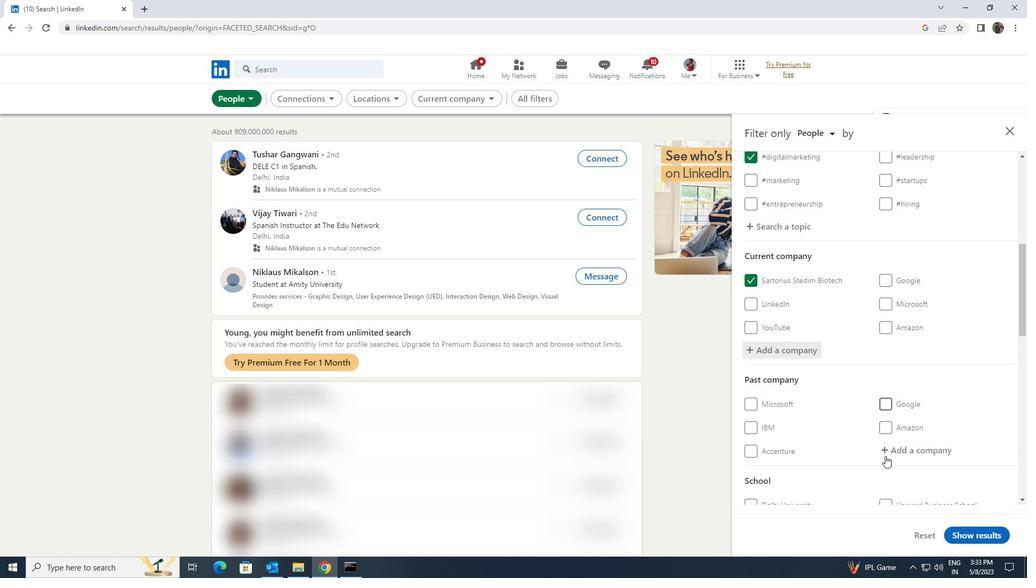 
Action: Mouse scrolled (885, 455) with delta (0, 0)
Screenshot: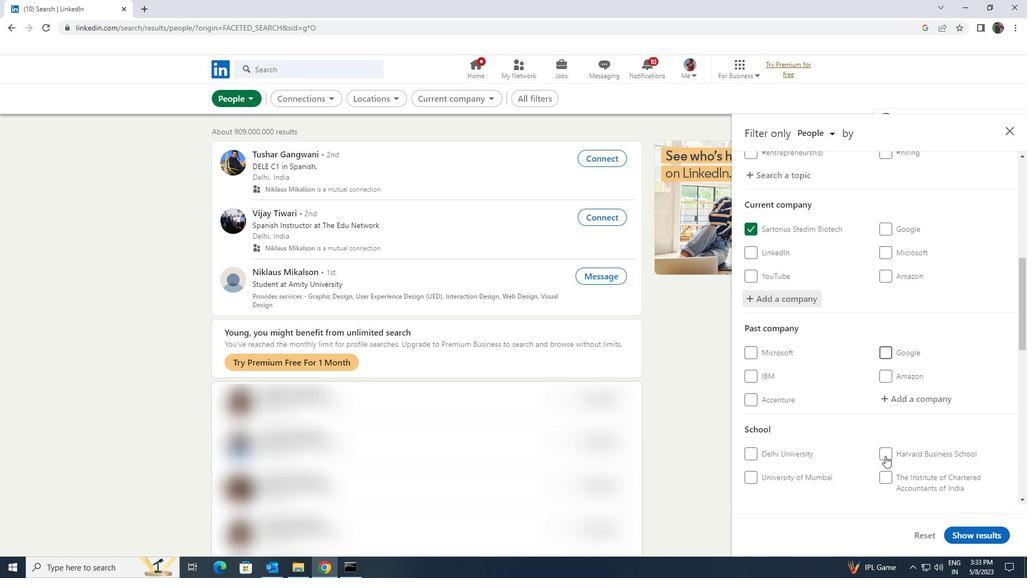
Action: Mouse moved to (897, 451)
Screenshot: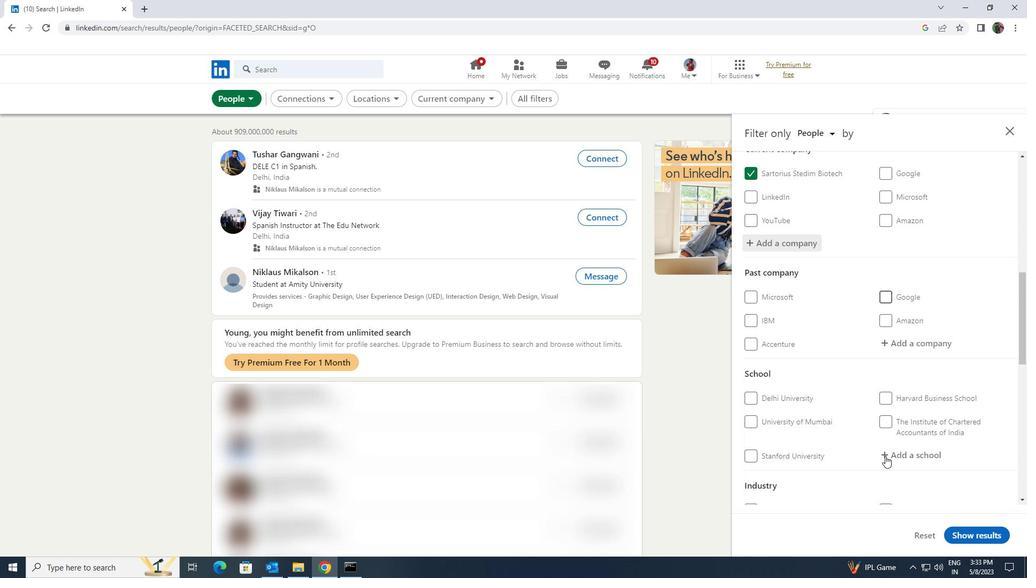 
Action: Mouse pressed left at (897, 451)
Screenshot: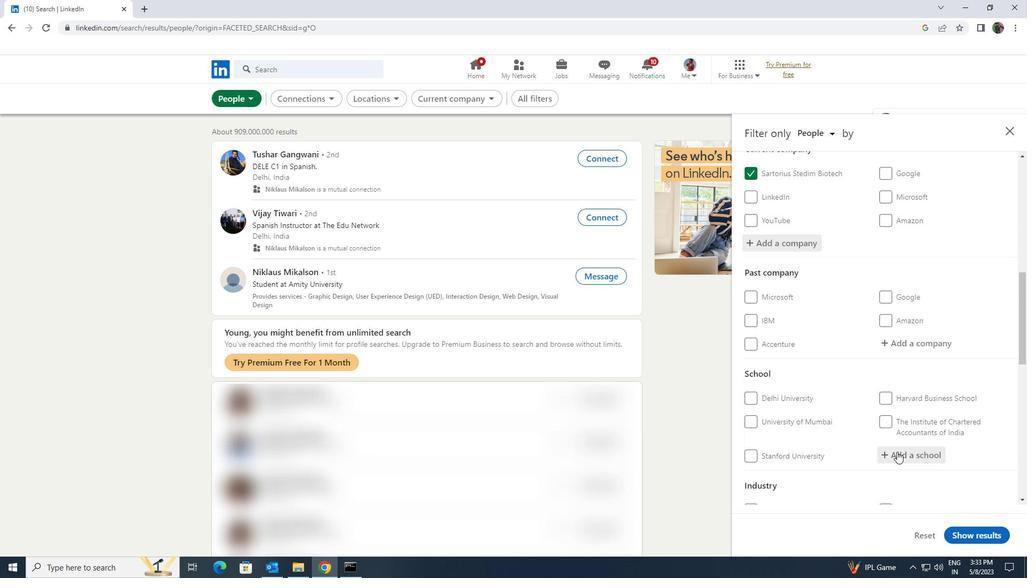 
Action: Key pressed <Key.shift><Key.shift><Key.shift><Key.shift><Key.shift><Key.shift>AWADESH
Screenshot: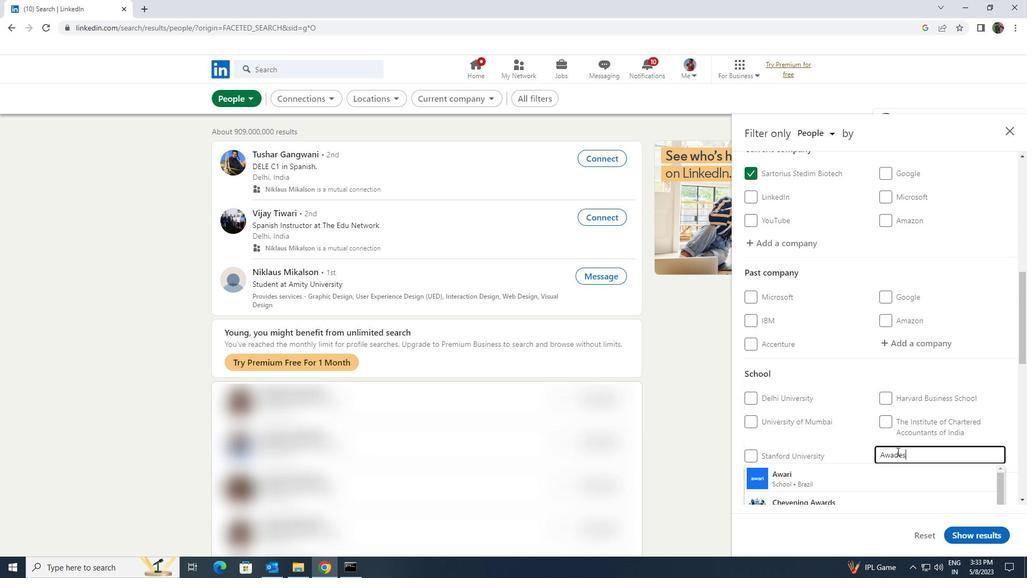 
Action: Mouse moved to (900, 478)
Screenshot: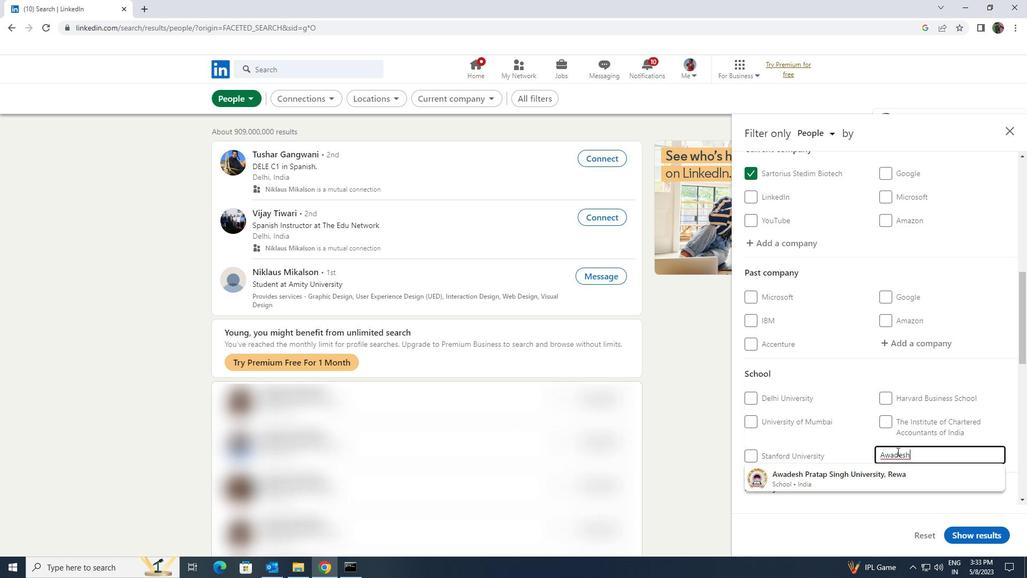 
Action: Mouse pressed left at (900, 478)
Screenshot: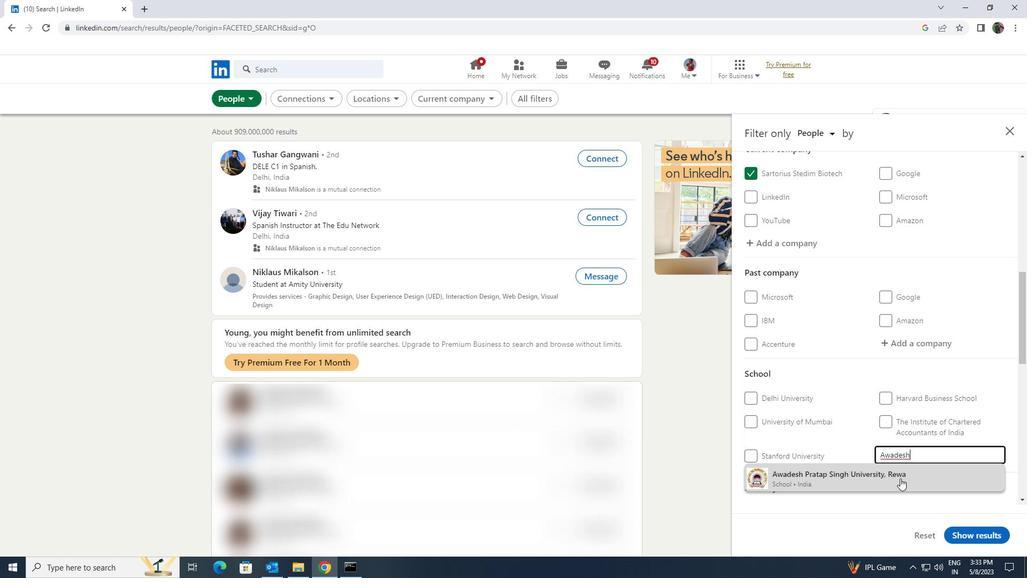 
Action: Mouse moved to (901, 467)
Screenshot: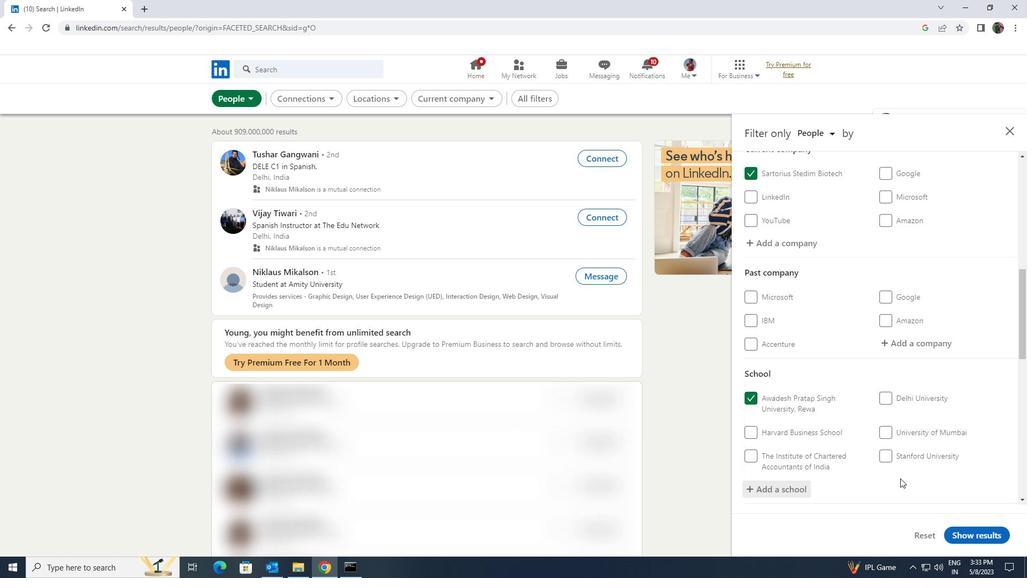 
Action: Mouse scrolled (901, 467) with delta (0, 0)
Screenshot: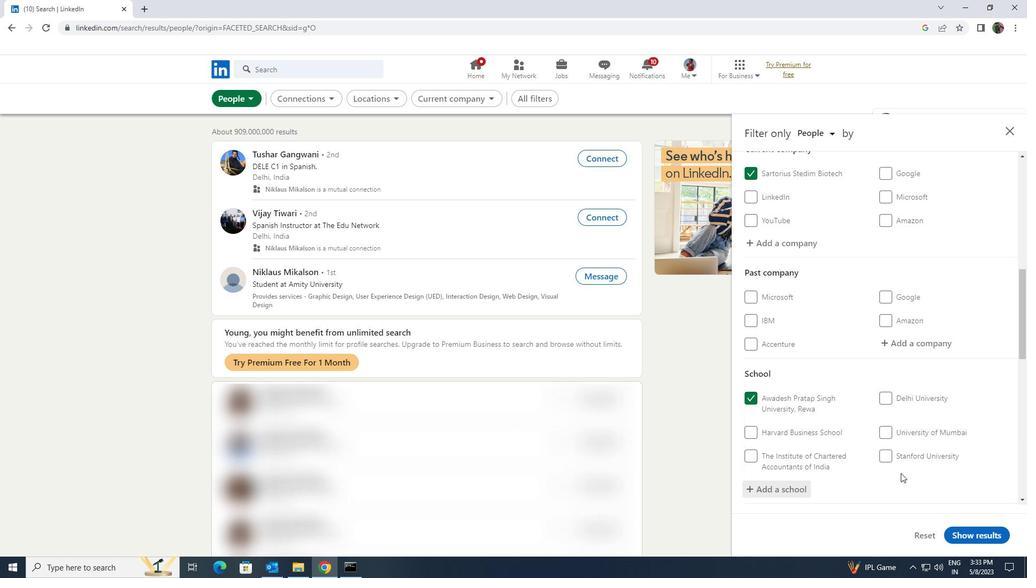 
Action: Mouse scrolled (901, 467) with delta (0, 0)
Screenshot: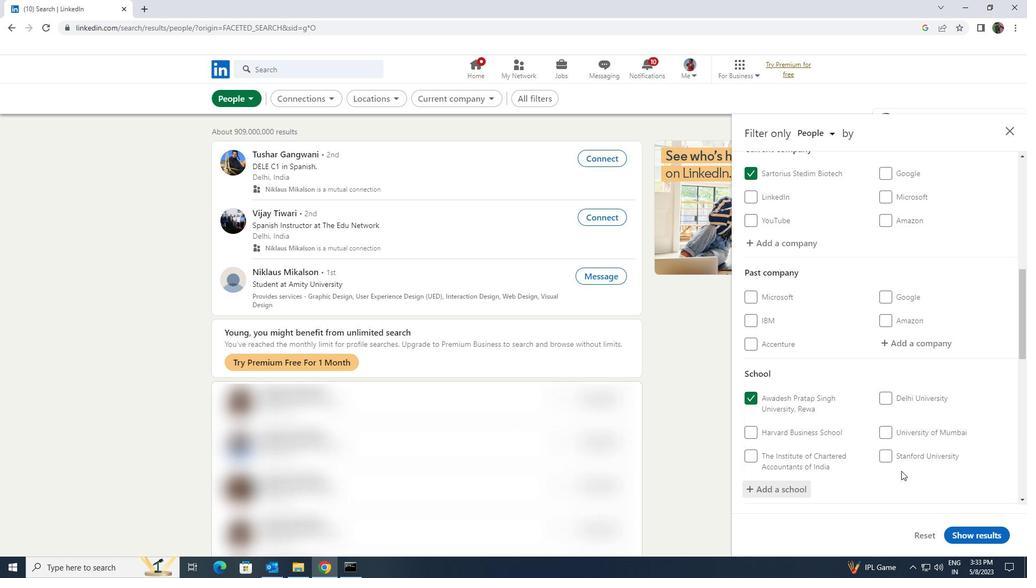 
Action: Mouse moved to (902, 467)
Screenshot: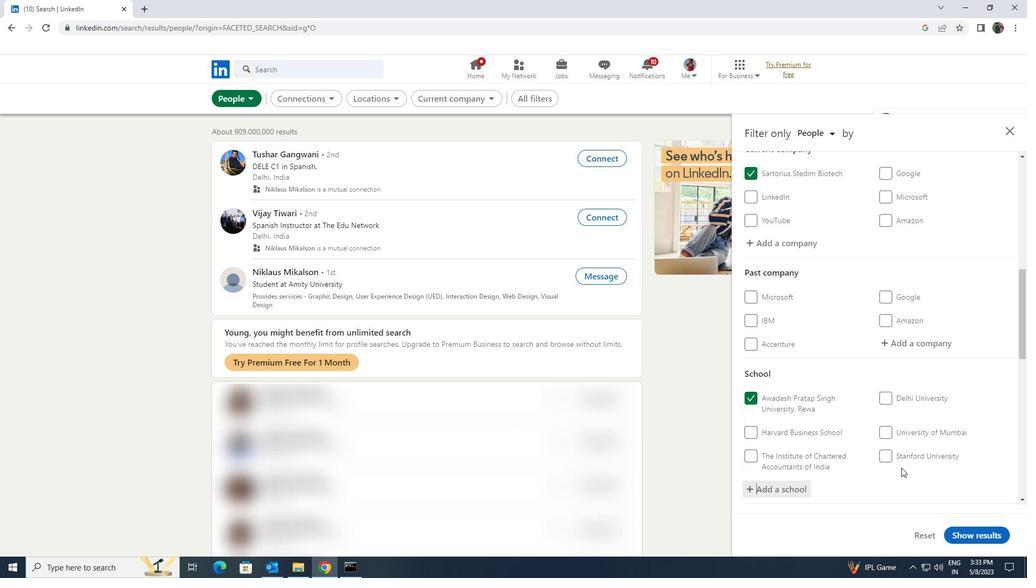
Action: Mouse scrolled (902, 467) with delta (0, 0)
Screenshot: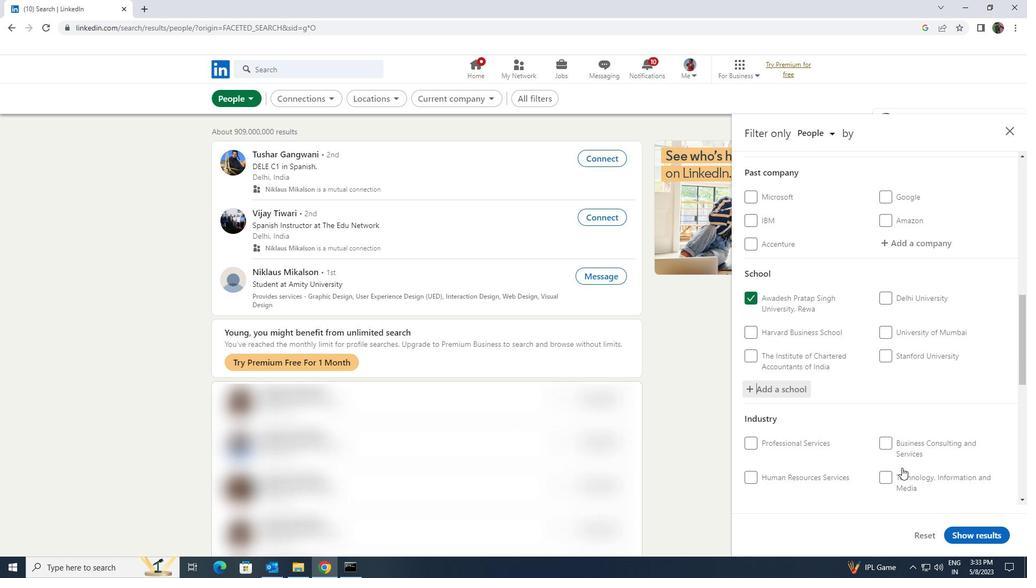 
Action: Mouse moved to (905, 453)
Screenshot: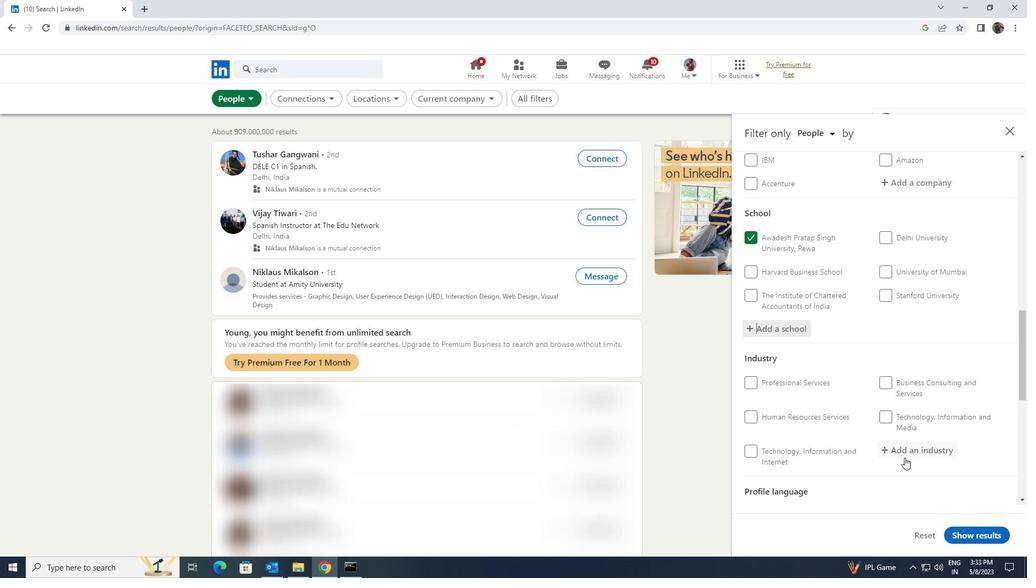 
Action: Mouse pressed left at (905, 453)
Screenshot: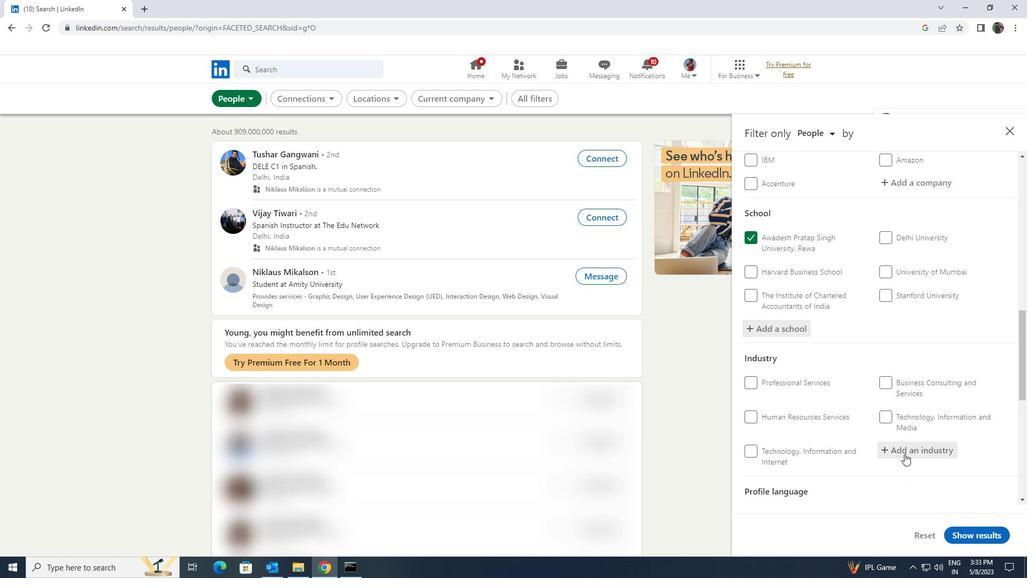 
Action: Key pressed <Key.shift>BANKING
Screenshot: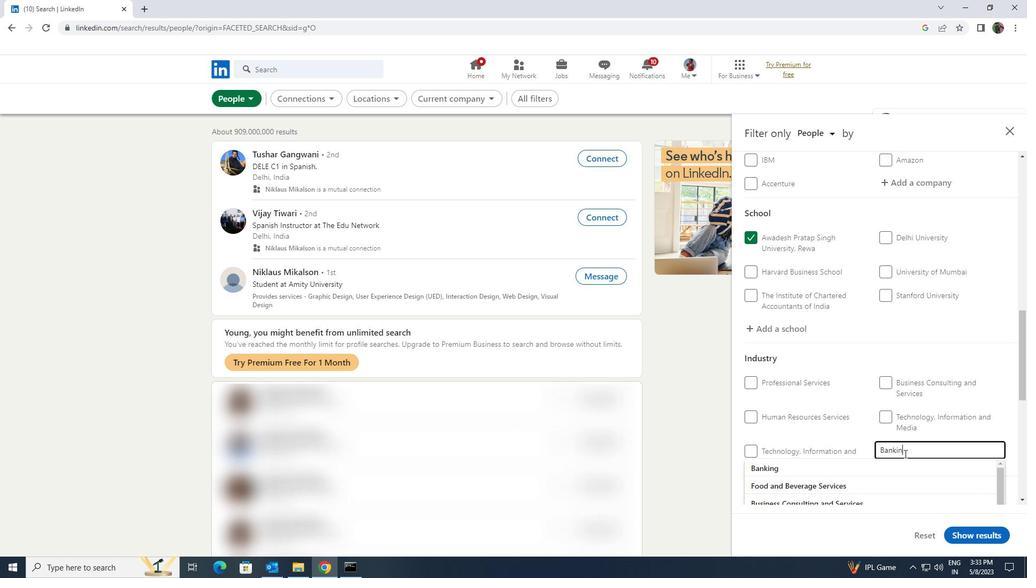 
Action: Mouse moved to (902, 458)
Screenshot: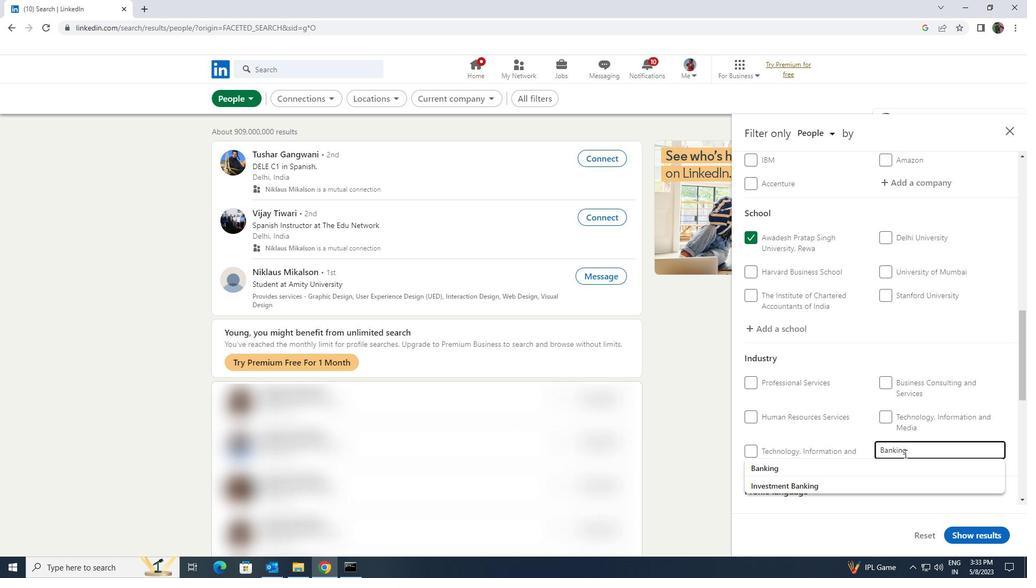 
Action: Mouse pressed left at (902, 458)
Screenshot: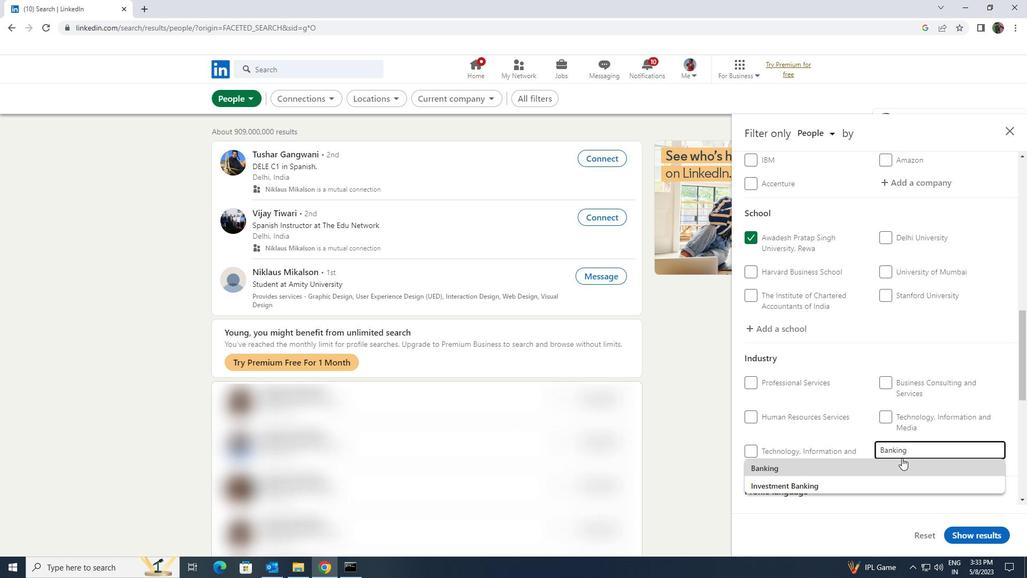 
Action: Mouse moved to (902, 458)
Screenshot: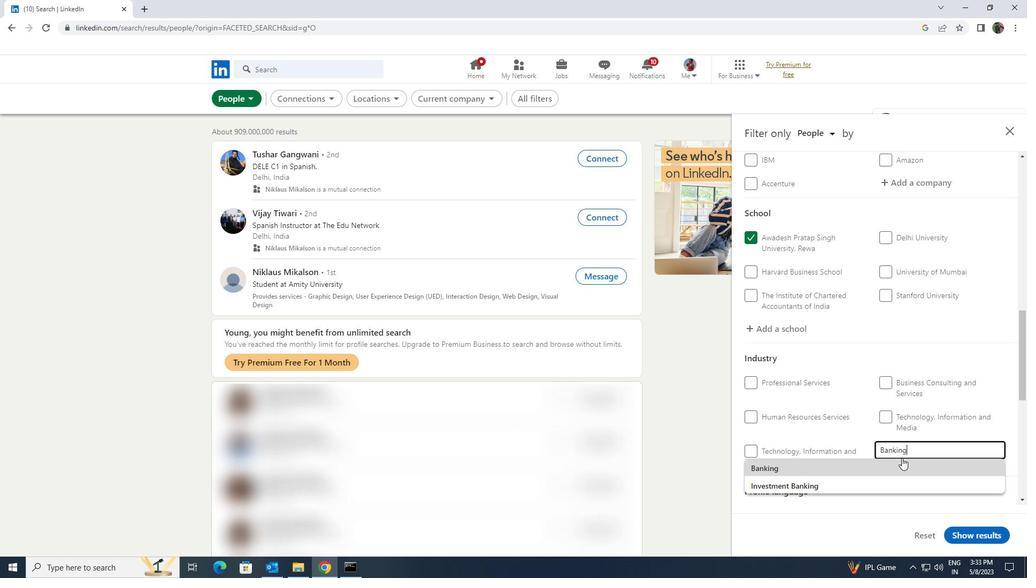 
Action: Mouse scrolled (902, 457) with delta (0, 0)
Screenshot: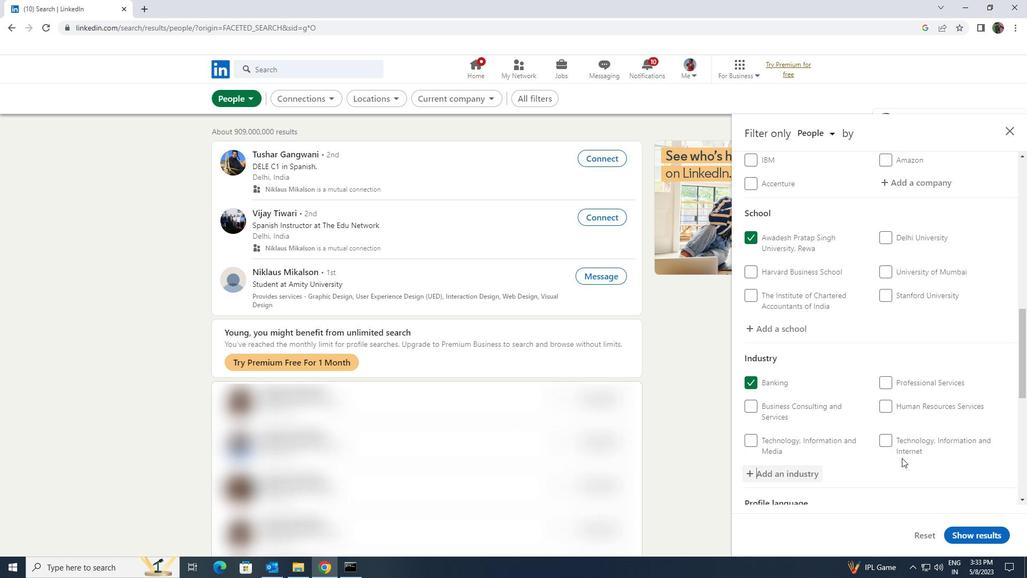 
Action: Mouse scrolled (902, 457) with delta (0, 0)
Screenshot: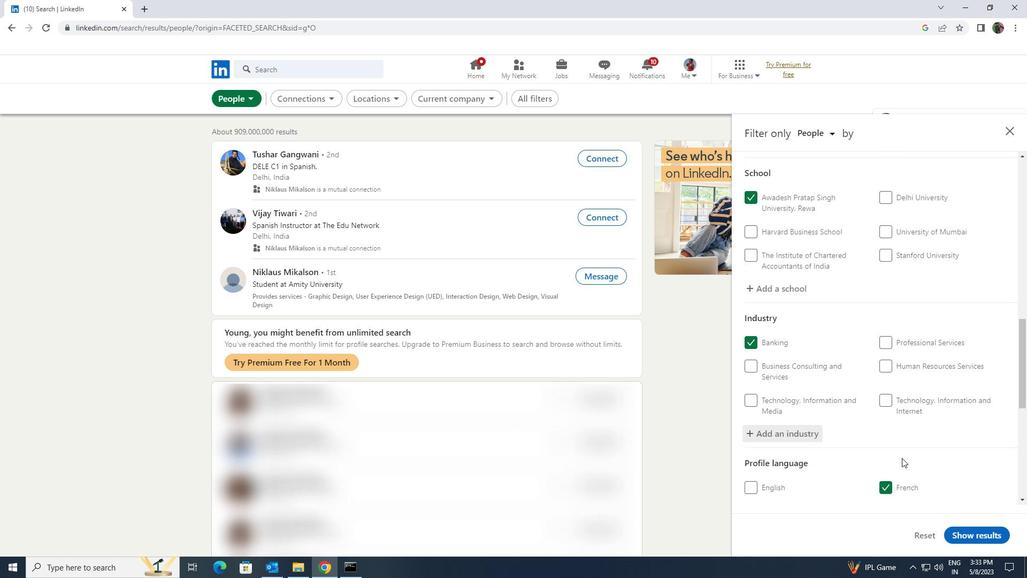 
Action: Mouse scrolled (902, 457) with delta (0, 0)
Screenshot: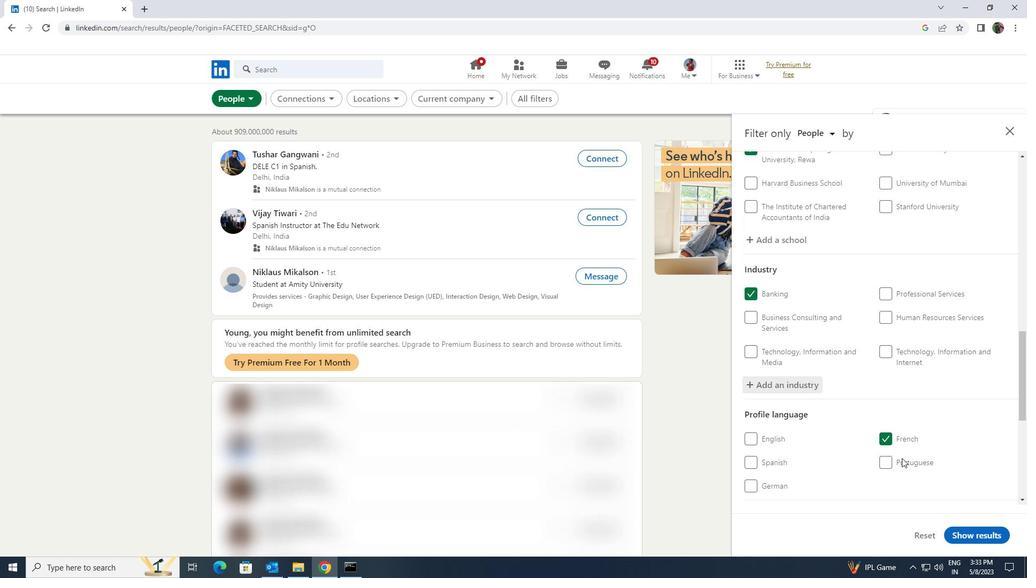 
Action: Mouse scrolled (902, 457) with delta (0, 0)
Screenshot: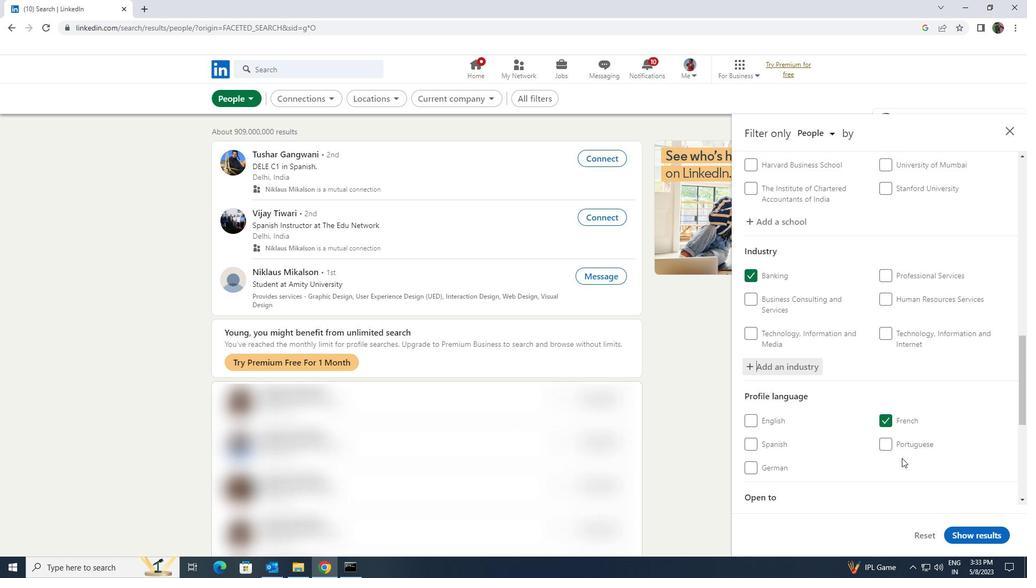 
Action: Mouse scrolled (902, 457) with delta (0, 0)
Screenshot: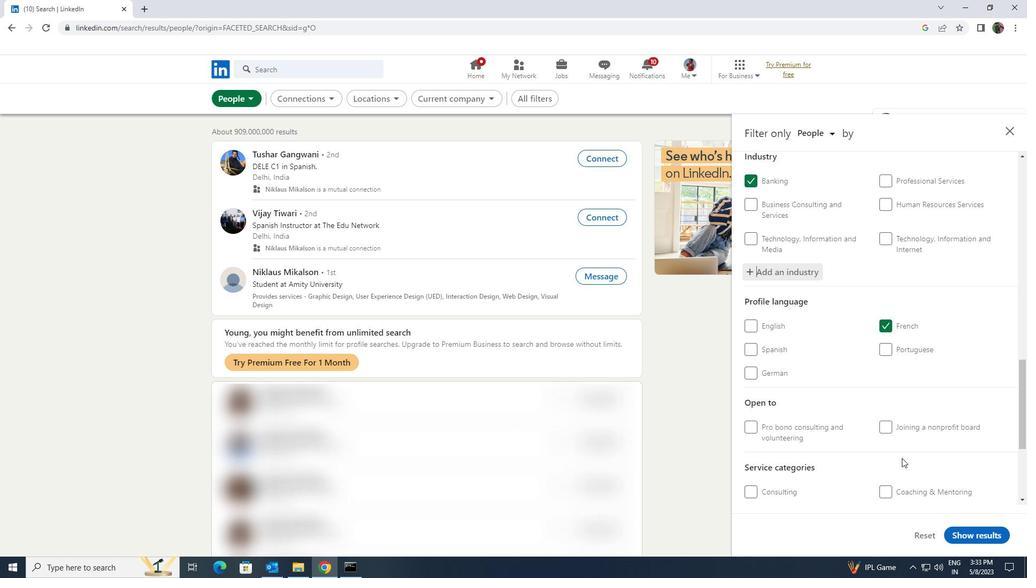
Action: Mouse moved to (902, 472)
Screenshot: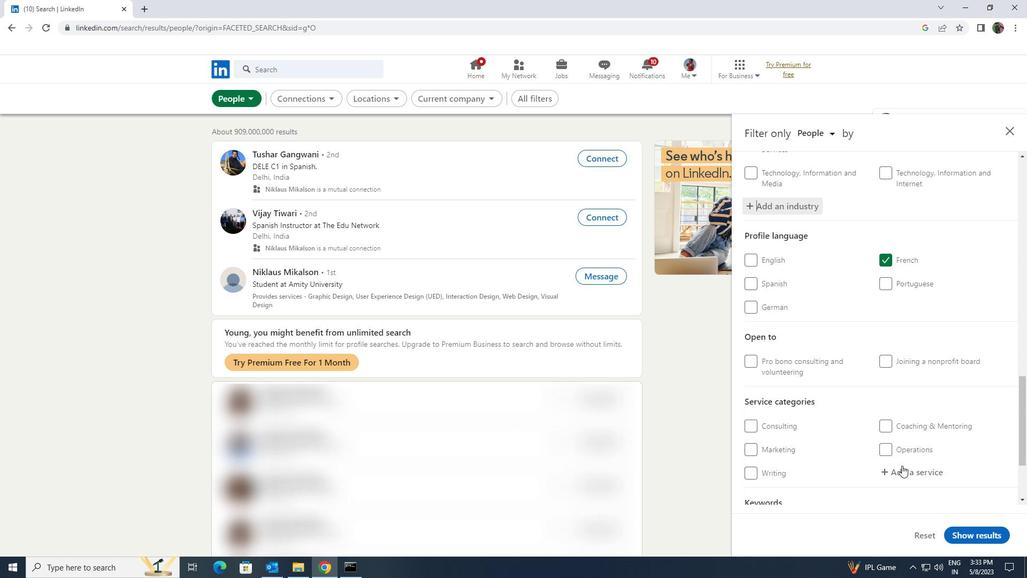 
Action: Mouse pressed left at (902, 472)
Screenshot: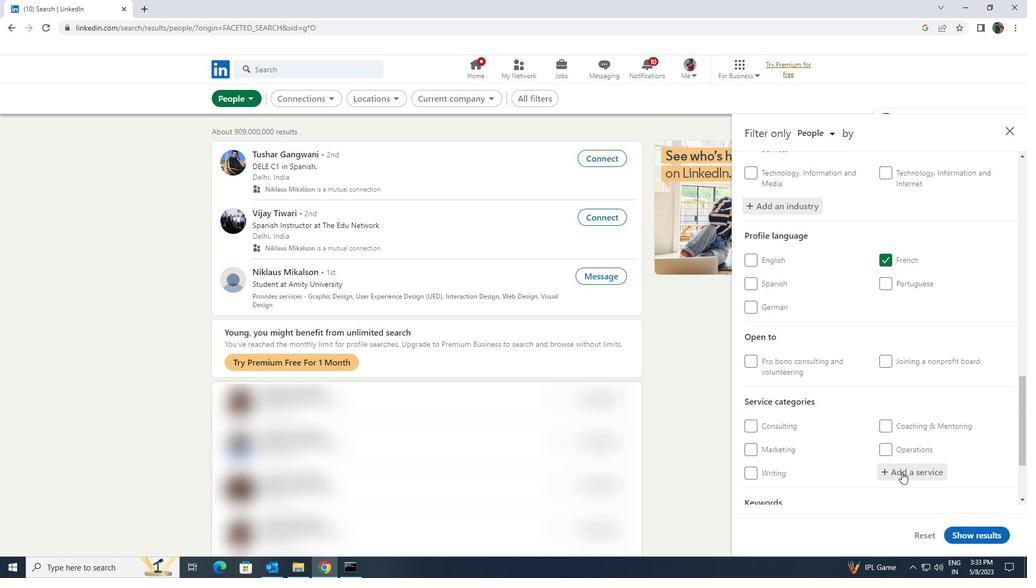 
Action: Key pressed <Key.shift><Key.shift><Key.shift><Key.shift><Key.shift><Key.shift><Key.shift><Key.shift><Key.shift>CON
Screenshot: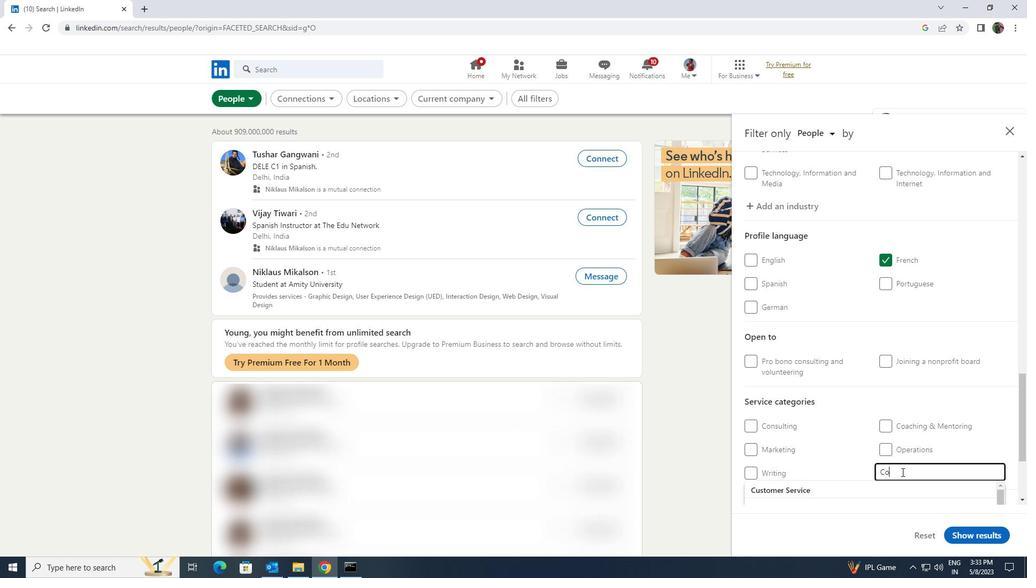 
Action: Mouse moved to (897, 458)
Screenshot: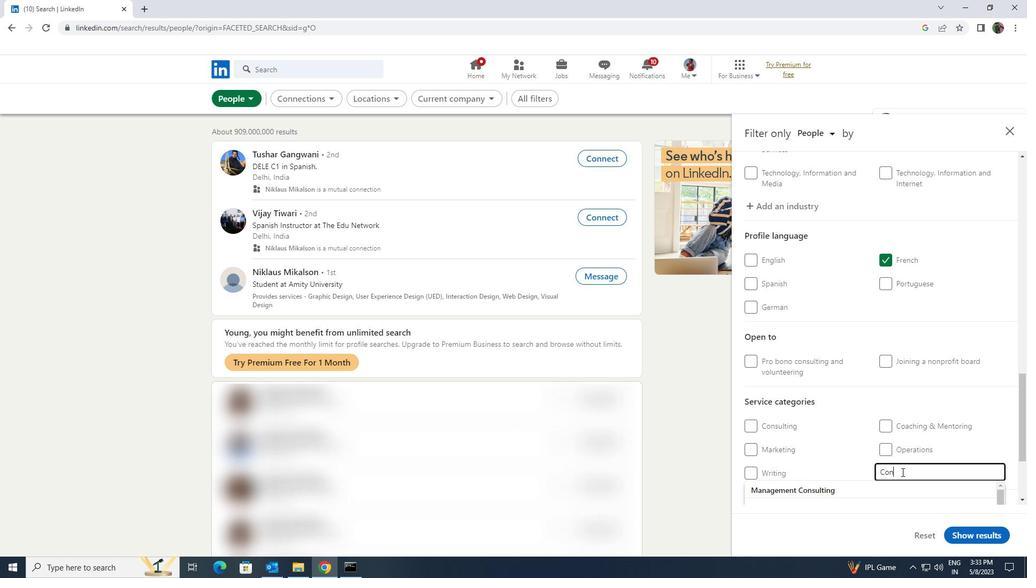 
Action: Mouse scrolled (897, 457) with delta (0, 0)
Screenshot: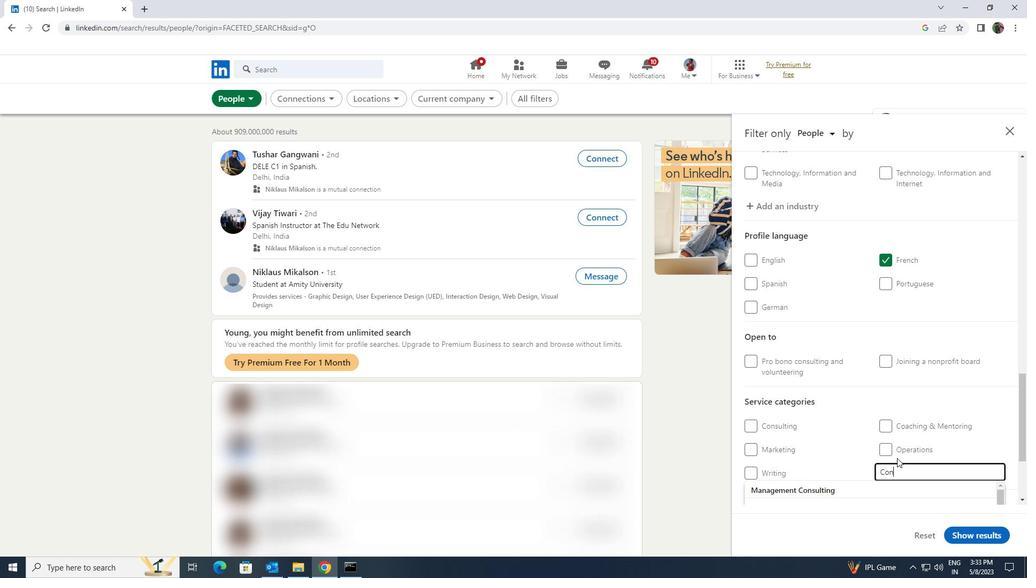 
Action: Key pressed SULTING<Key.enter>
Screenshot: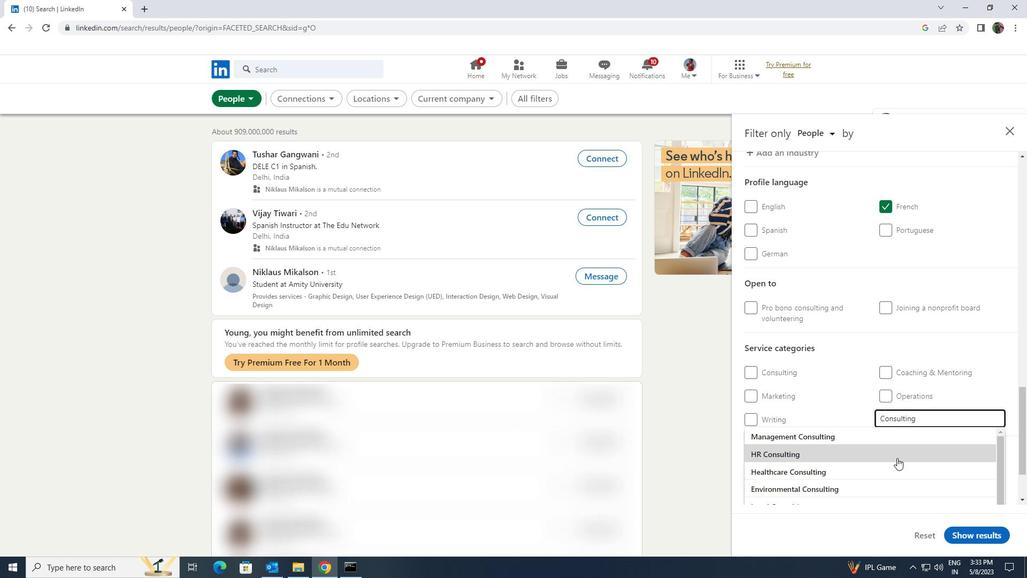 
Action: Mouse scrolled (897, 457) with delta (0, 0)
Screenshot: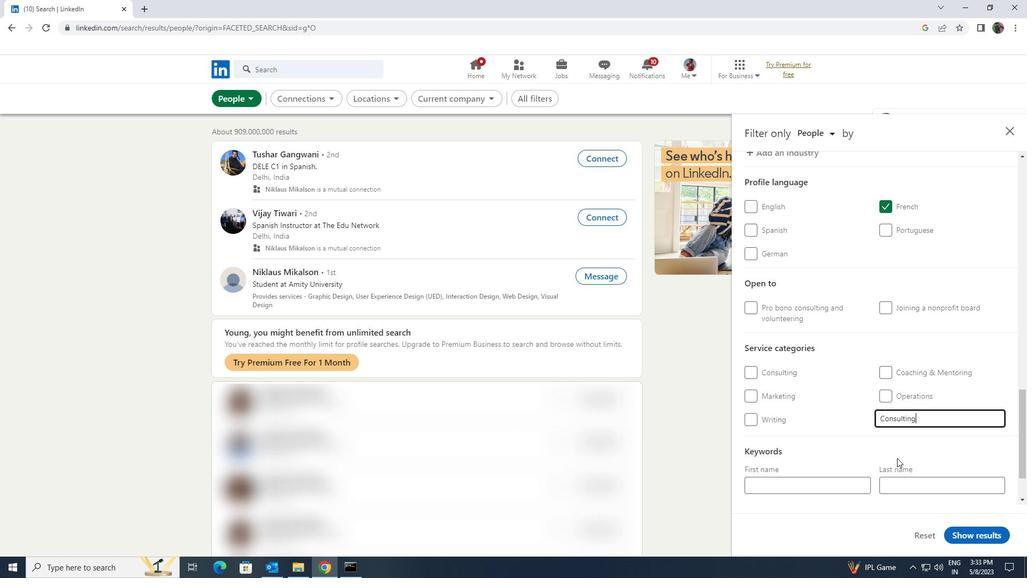 
Action: Mouse scrolled (897, 457) with delta (0, 0)
Screenshot: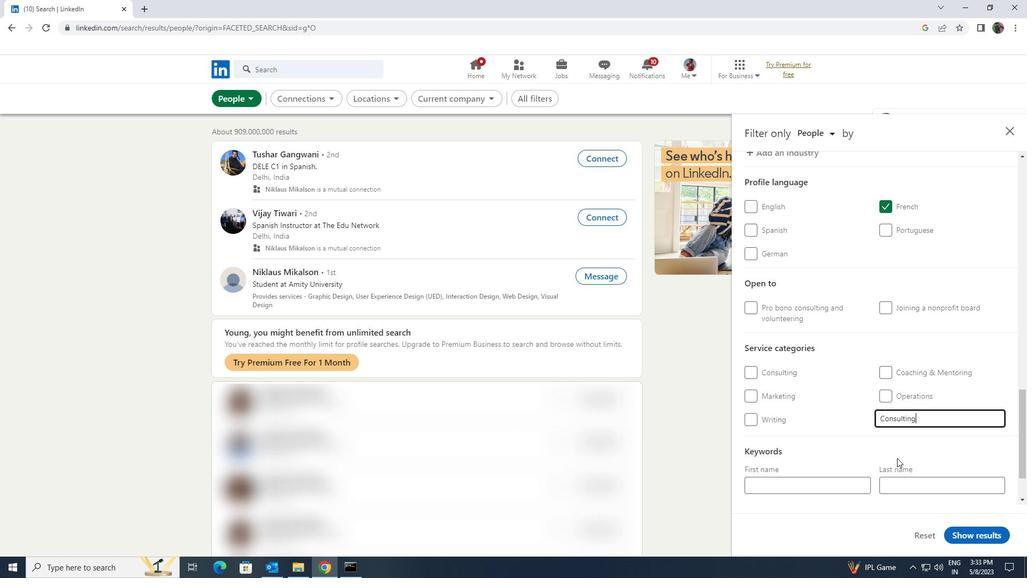
Action: Mouse moved to (853, 457)
Screenshot: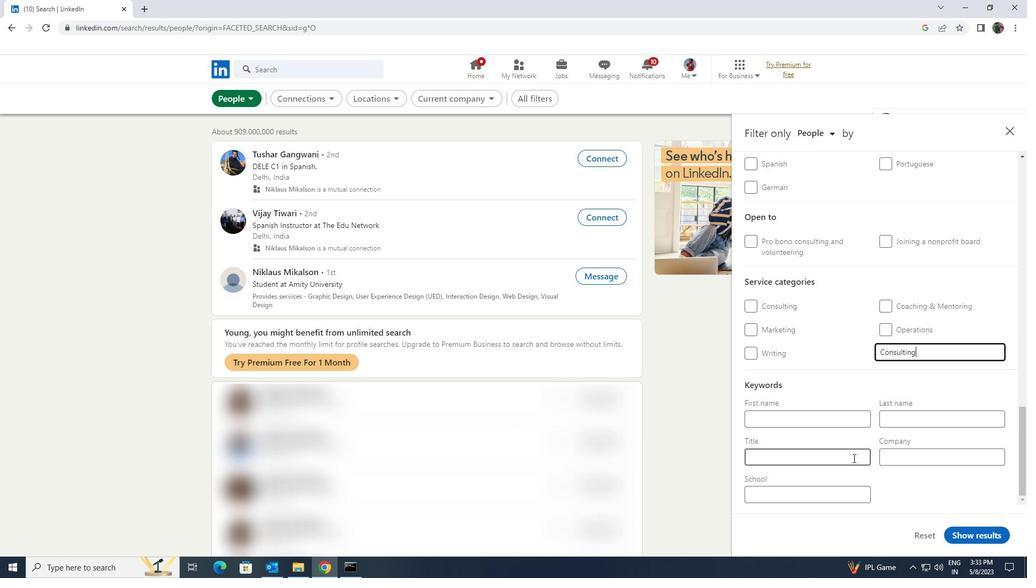 
Action: Mouse pressed left at (853, 457)
Screenshot: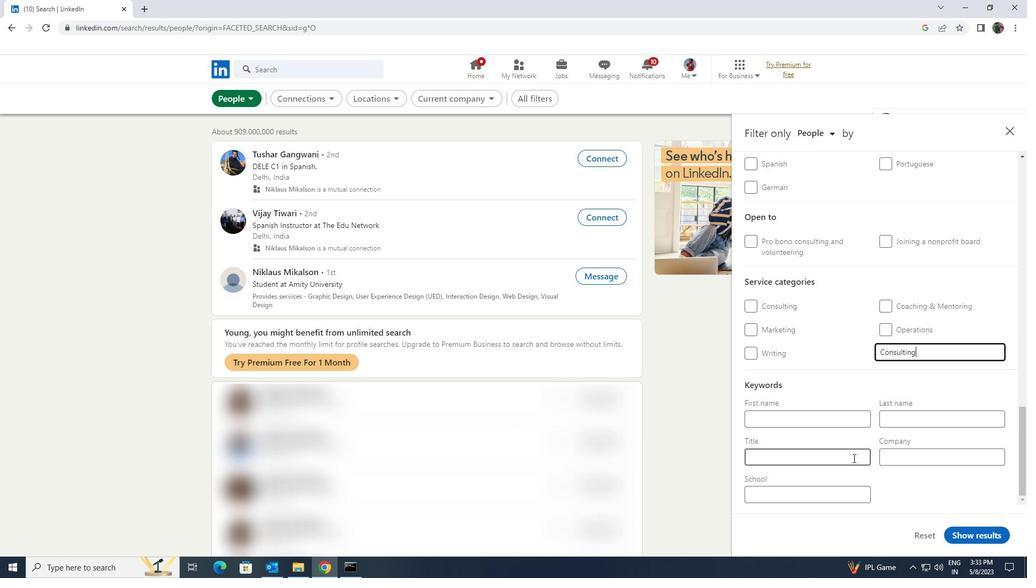 
Action: Key pressed <Key.shift><Key.shift><Key.shift><Key.shift><Key.shift>DE<Key.shift>V<Key.shift>OPS<Key.space><Key.shift>ENGINEER
Screenshot: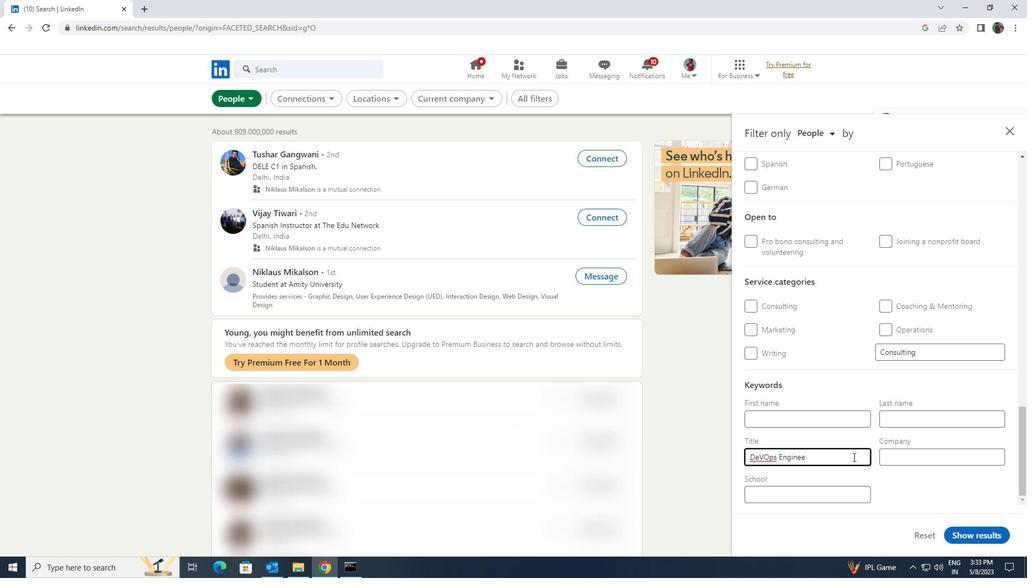 
Action: Mouse moved to (999, 536)
Screenshot: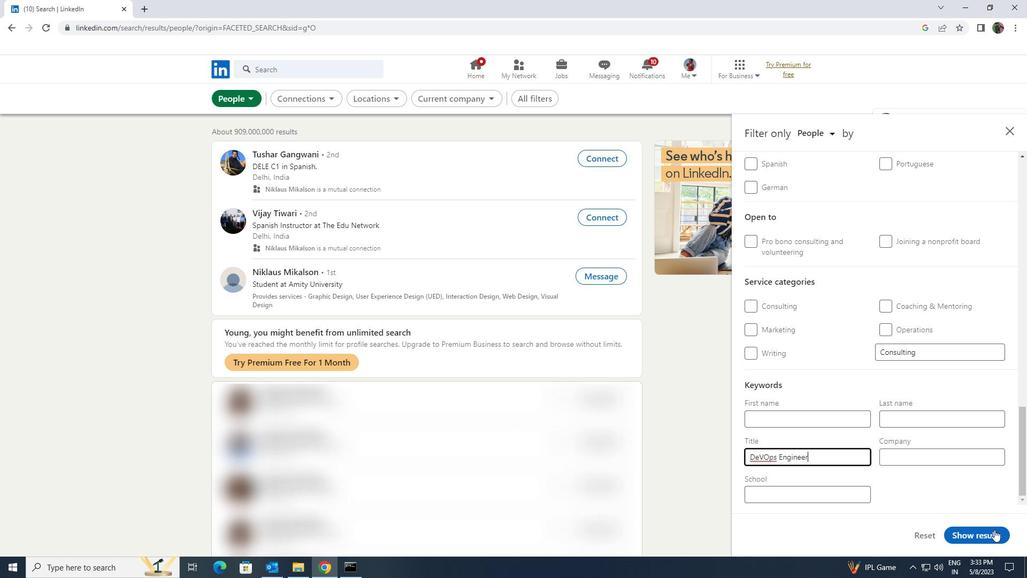 
Action: Mouse pressed left at (999, 536)
Screenshot: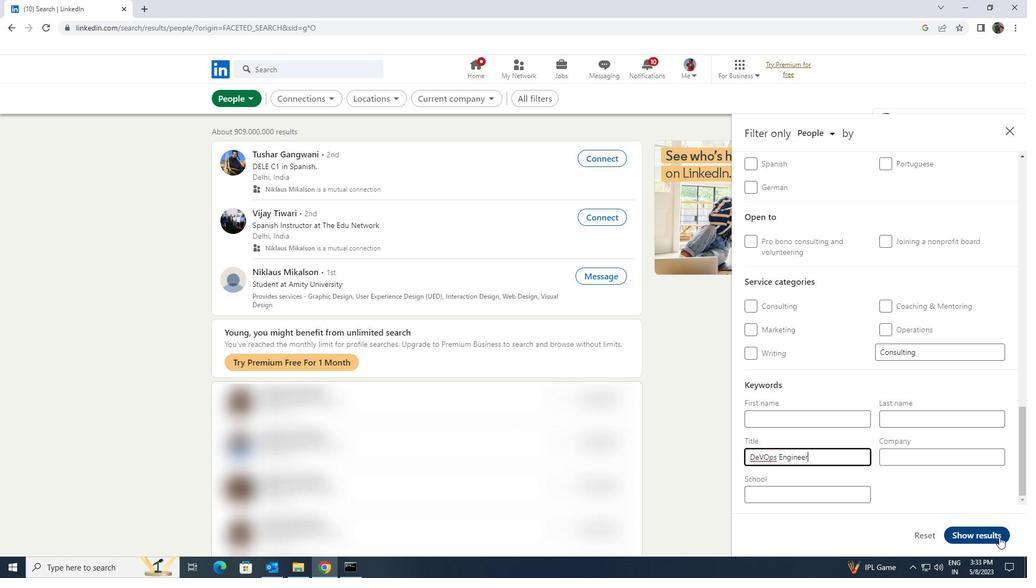 
